 Task: Find connections with filter location Esslingen with filter topic #Marketswith filter profile language Potuguese with filter current company Piaggio Vehicles Pvt. Ltd. with filter school Bidhan Chandra Krishi Viswavidyalaya with filter industry Movies, Videos and Sound with filter service category Computer Networking with filter keywords title Carpenter
Action: Mouse moved to (510, 69)
Screenshot: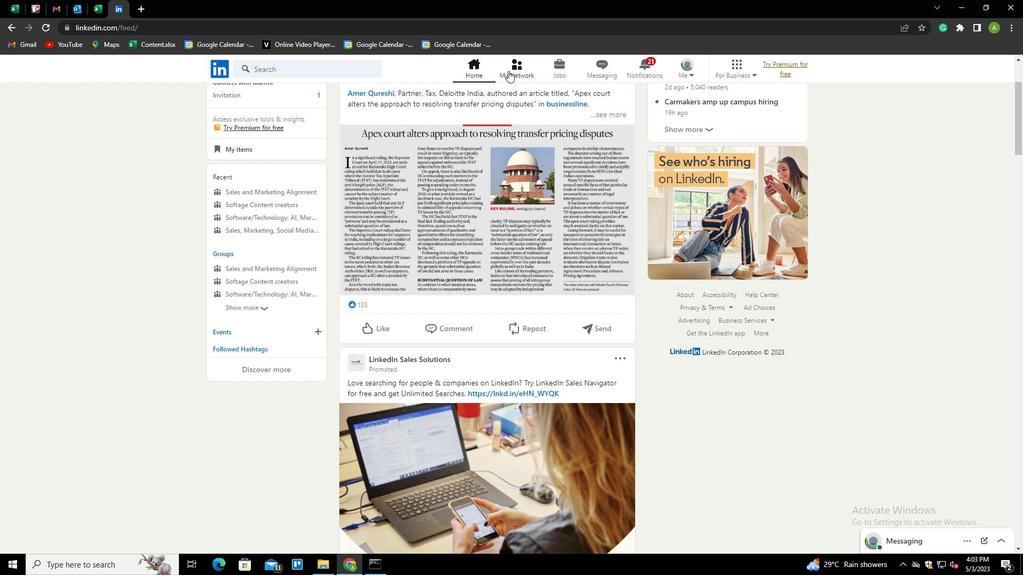 
Action: Mouse pressed left at (510, 69)
Screenshot: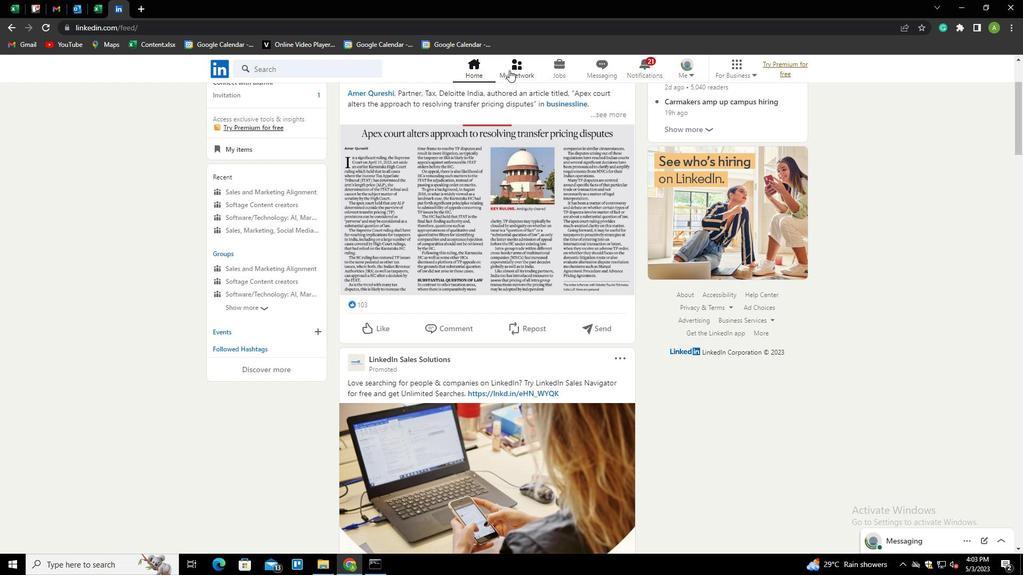 
Action: Mouse moved to (270, 126)
Screenshot: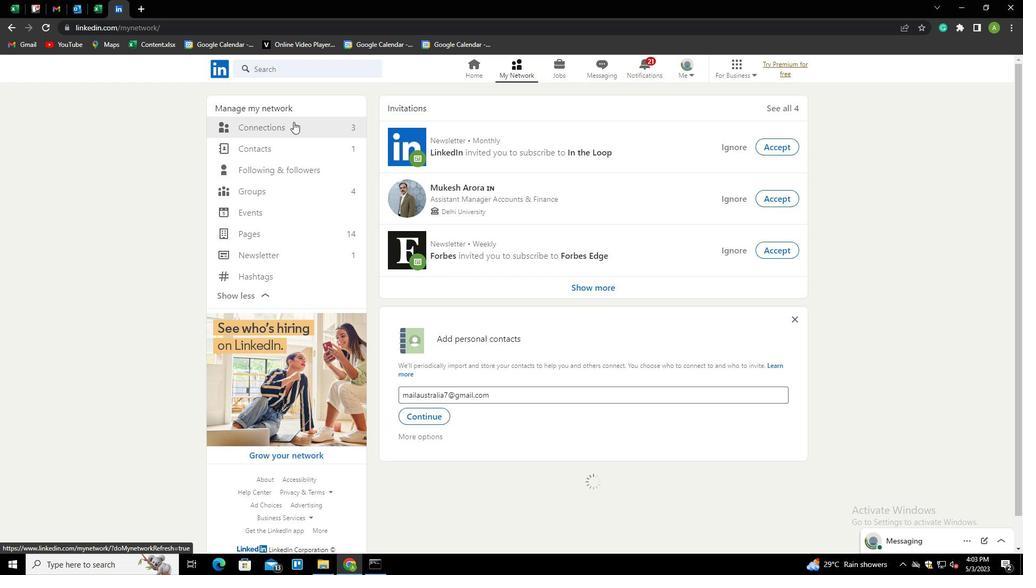 
Action: Mouse pressed left at (270, 126)
Screenshot: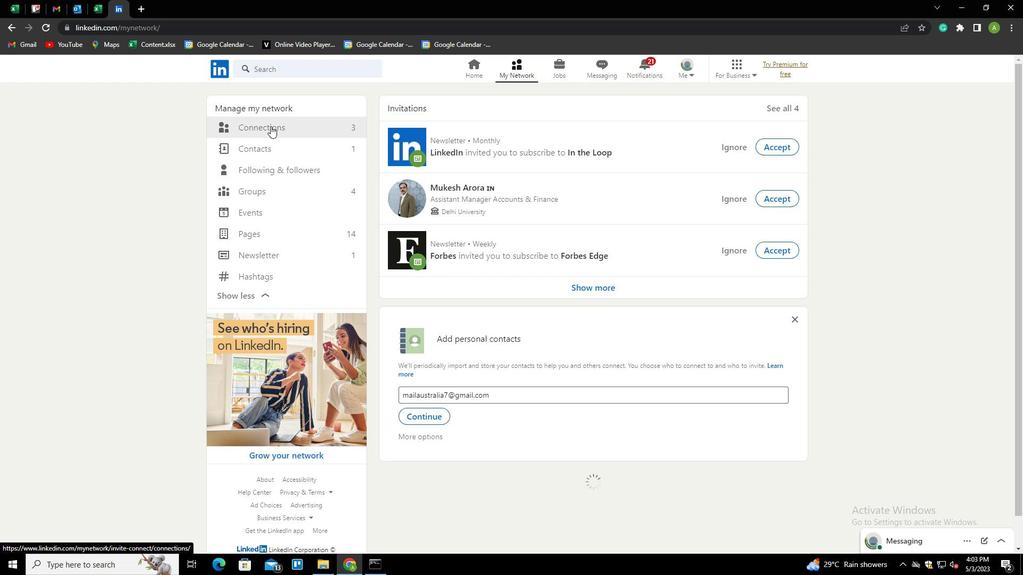
Action: Mouse moved to (579, 128)
Screenshot: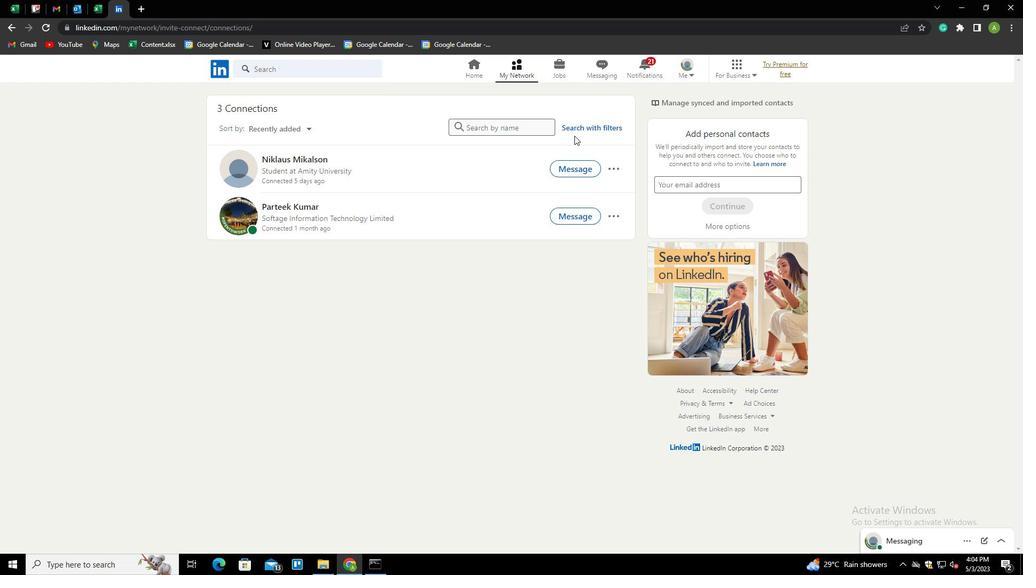 
Action: Mouse pressed left at (579, 128)
Screenshot: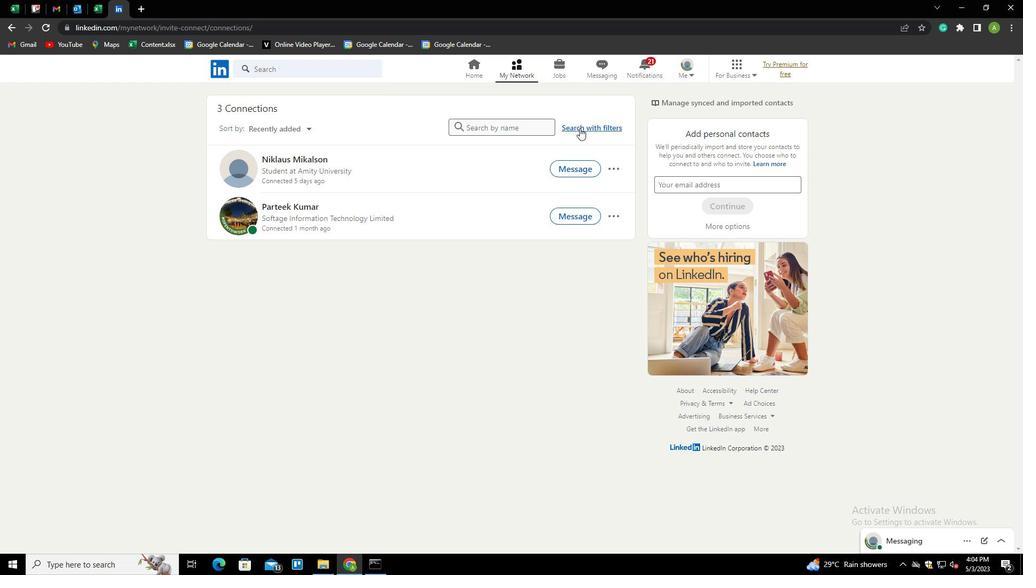 
Action: Mouse moved to (546, 99)
Screenshot: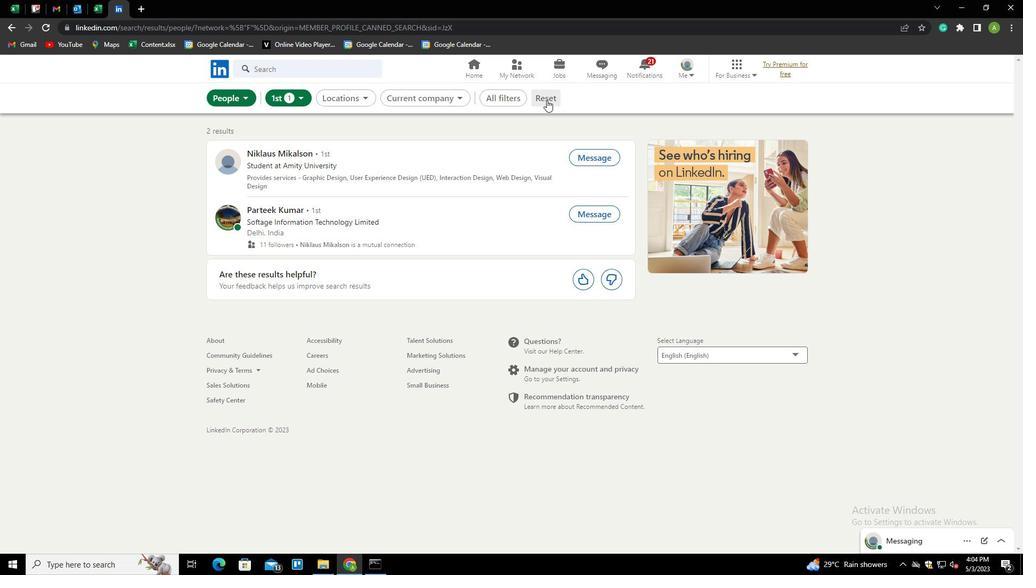 
Action: Mouse pressed left at (546, 99)
Screenshot: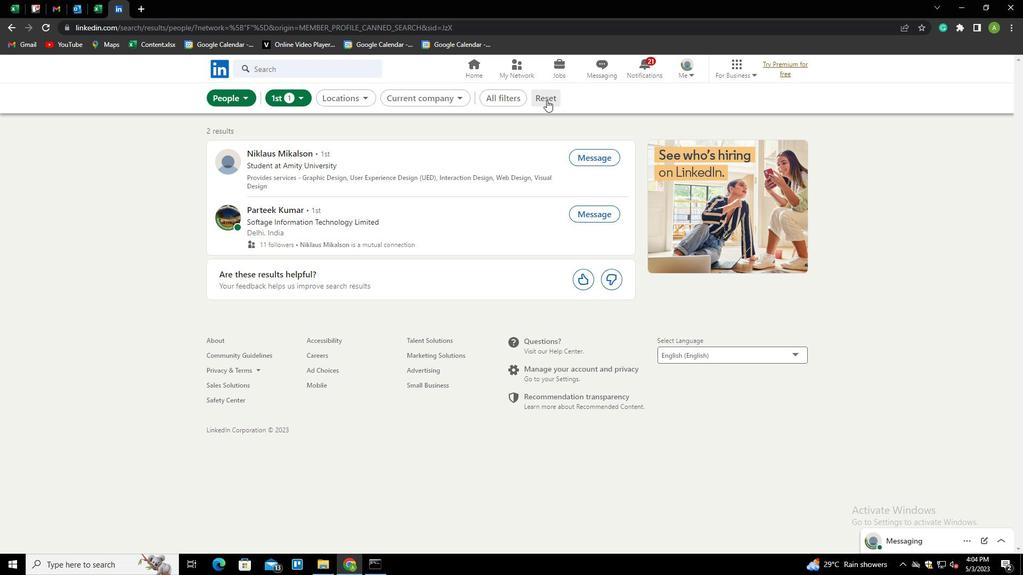 
Action: Mouse moved to (523, 99)
Screenshot: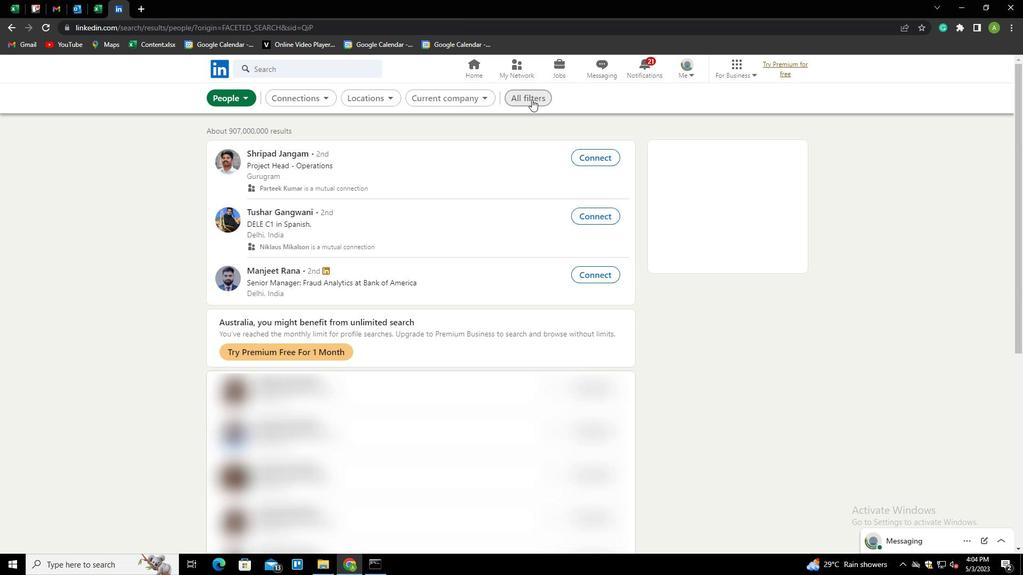 
Action: Mouse pressed left at (523, 99)
Screenshot: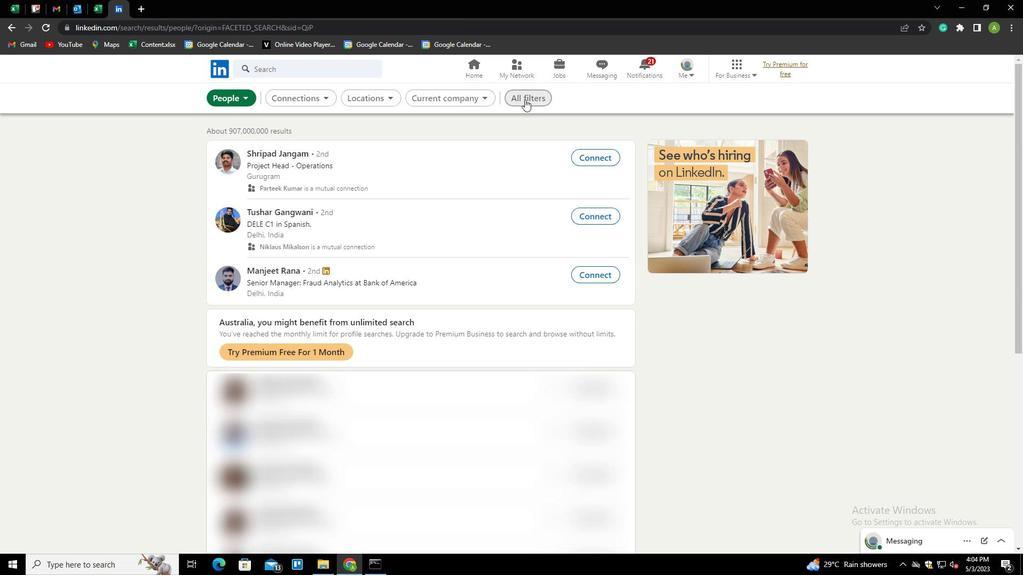 
Action: Mouse moved to (822, 283)
Screenshot: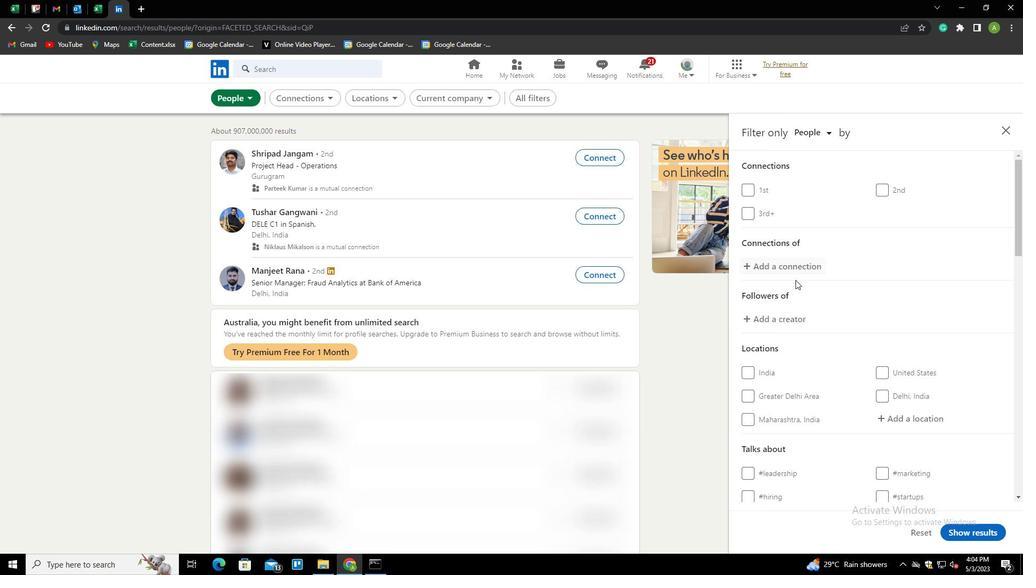
Action: Mouse scrolled (822, 282) with delta (0, 0)
Screenshot: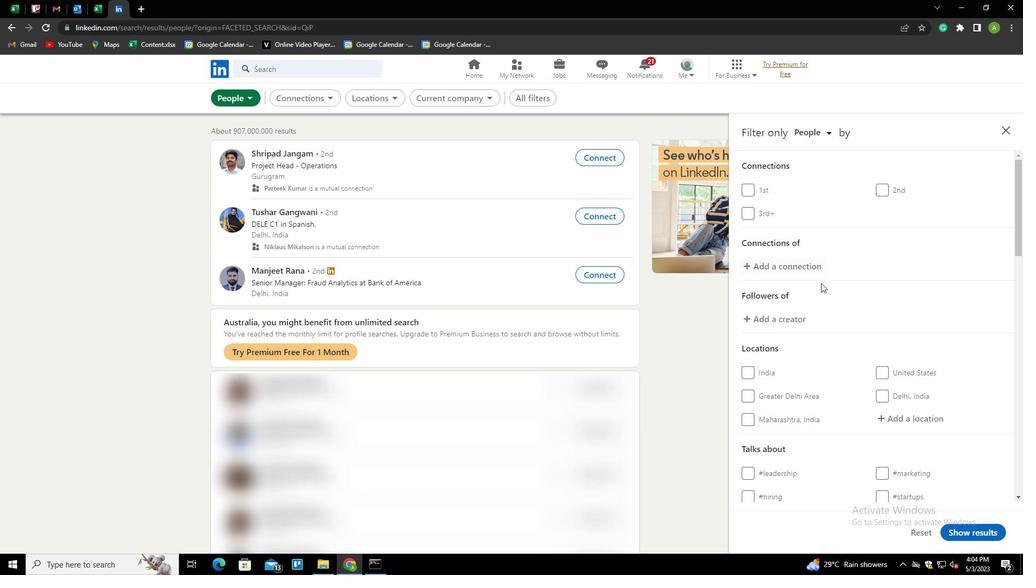 
Action: Mouse scrolled (822, 282) with delta (0, 0)
Screenshot: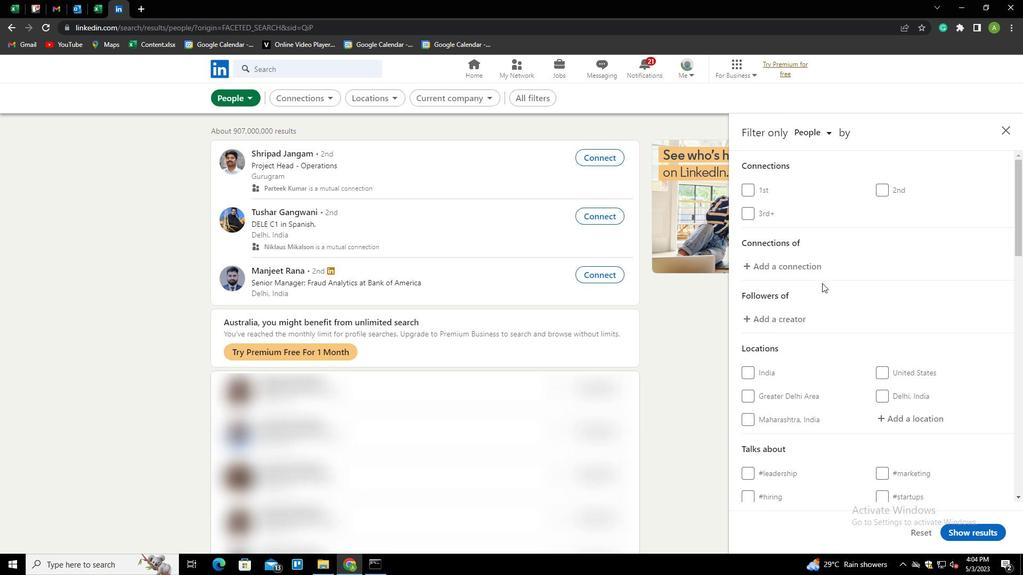 
Action: Mouse scrolled (822, 282) with delta (0, 0)
Screenshot: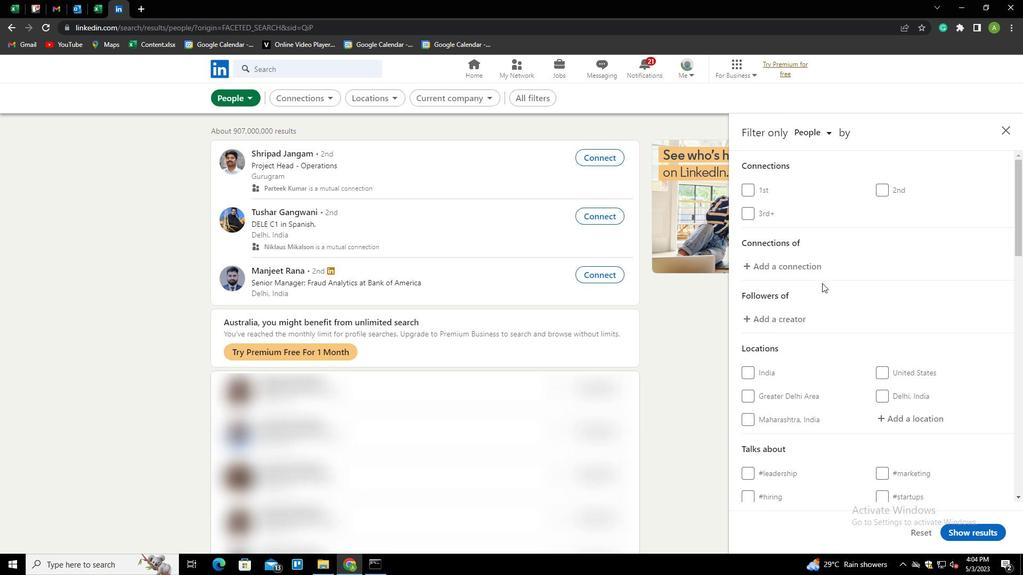 
Action: Mouse moved to (889, 256)
Screenshot: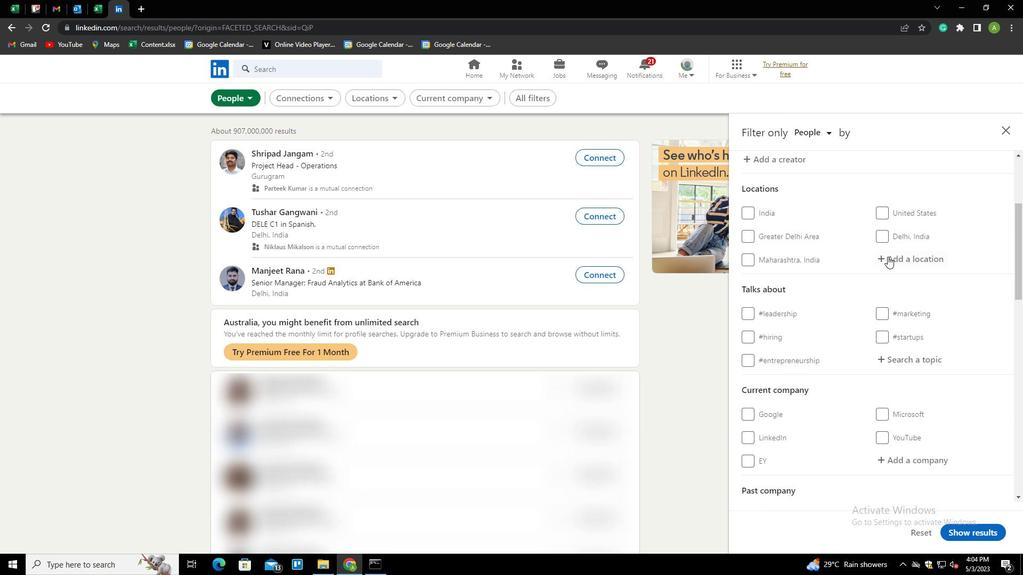 
Action: Mouse pressed left at (889, 256)
Screenshot: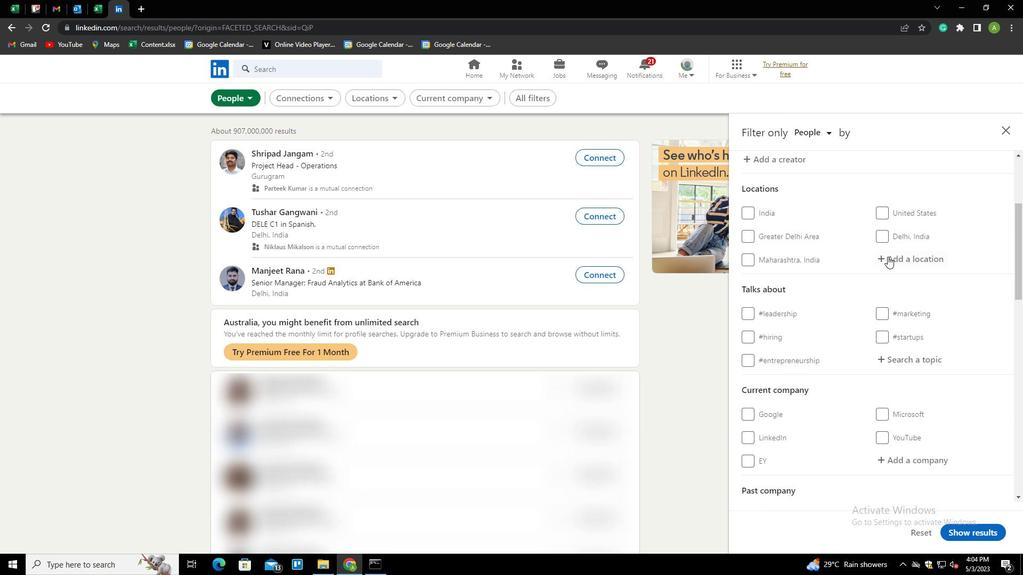 
Action: Key pressed <Key.shift>E
Screenshot: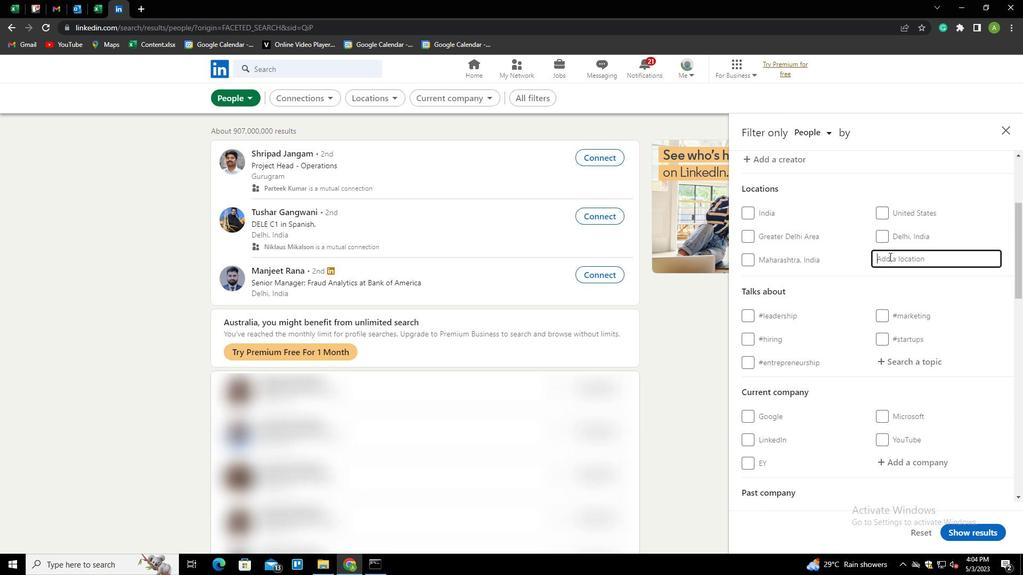 
Action: Mouse moved to (811, 212)
Screenshot: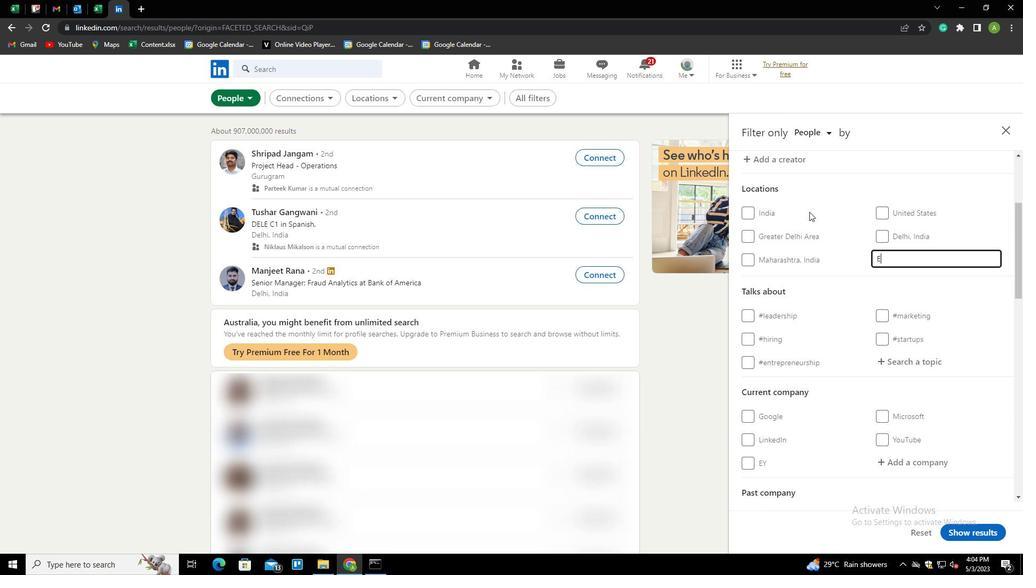 
Action: Key pressed SSLINGEN<Key.down><Key.enter>
Screenshot: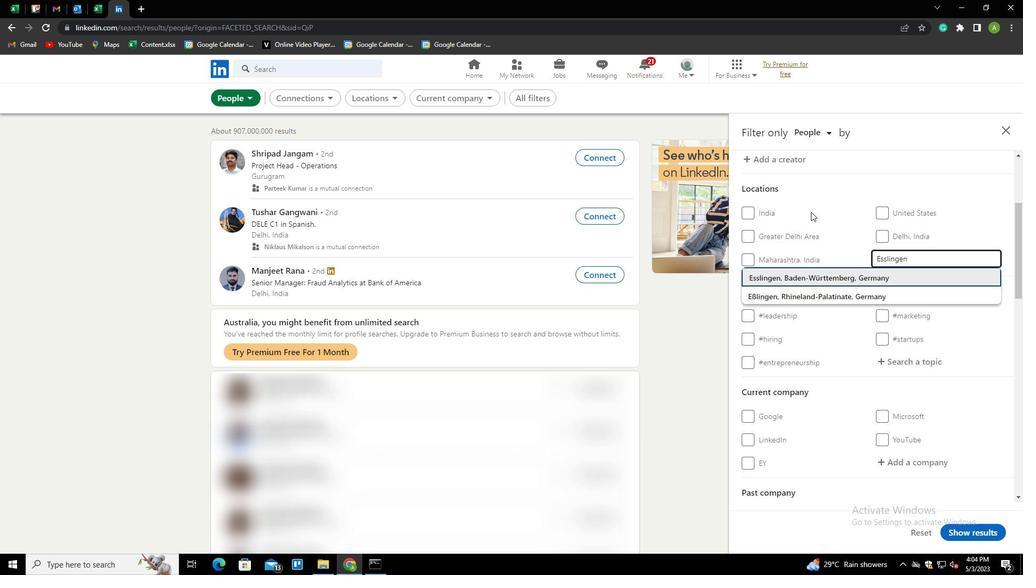 
Action: Mouse moved to (813, 214)
Screenshot: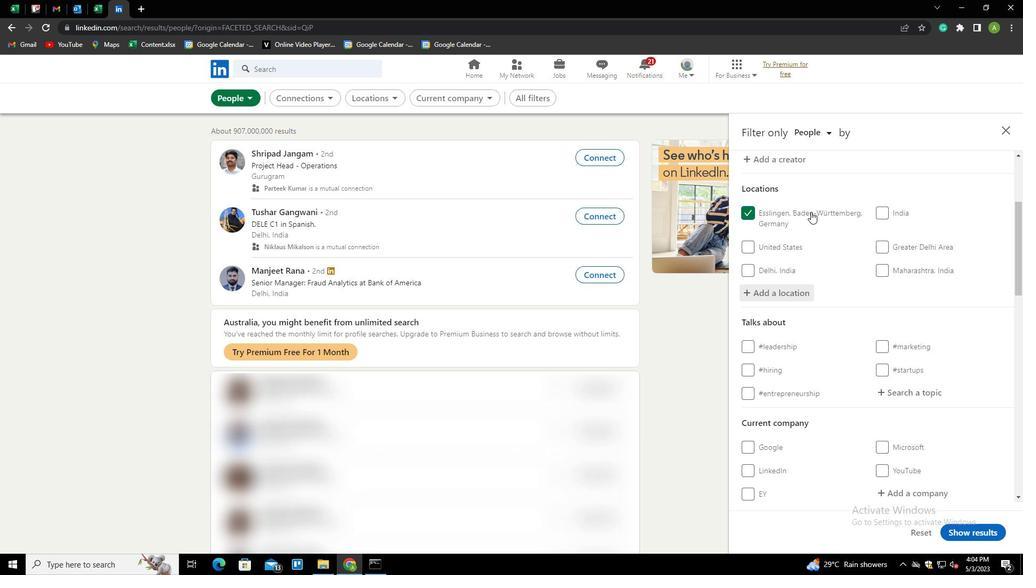 
Action: Mouse scrolled (813, 213) with delta (0, 0)
Screenshot: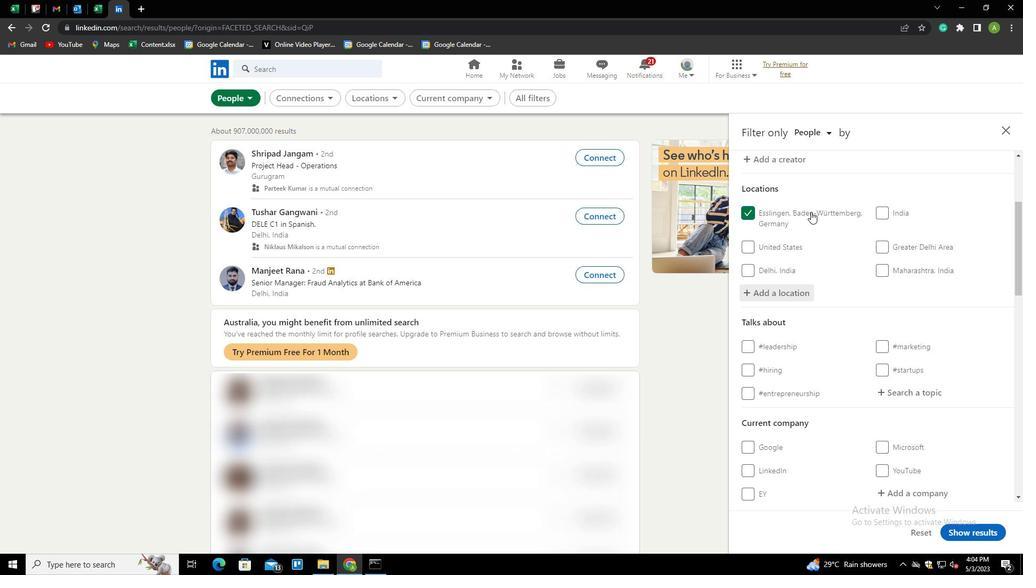 
Action: Mouse scrolled (813, 213) with delta (0, 0)
Screenshot: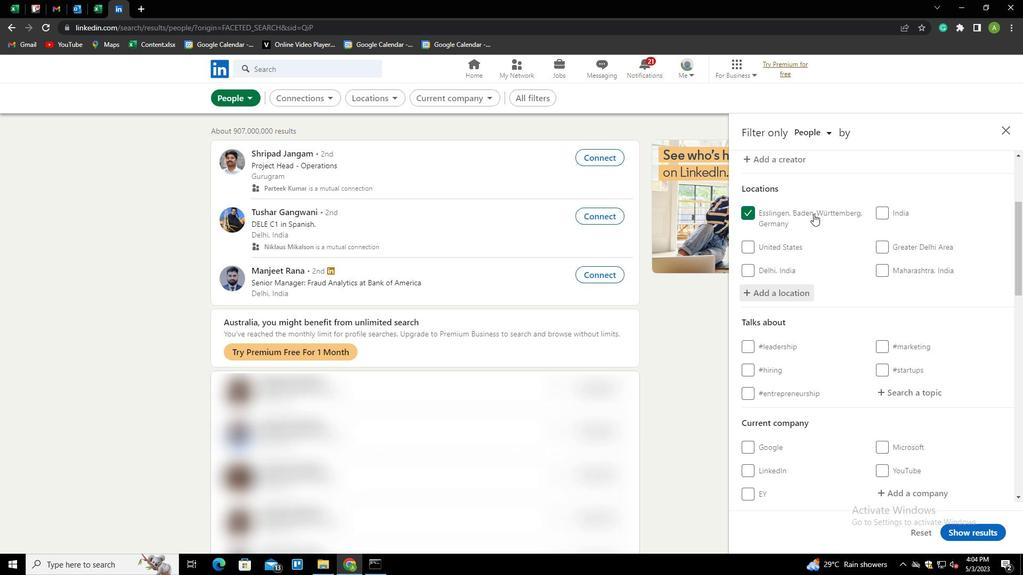 
Action: Mouse moved to (880, 287)
Screenshot: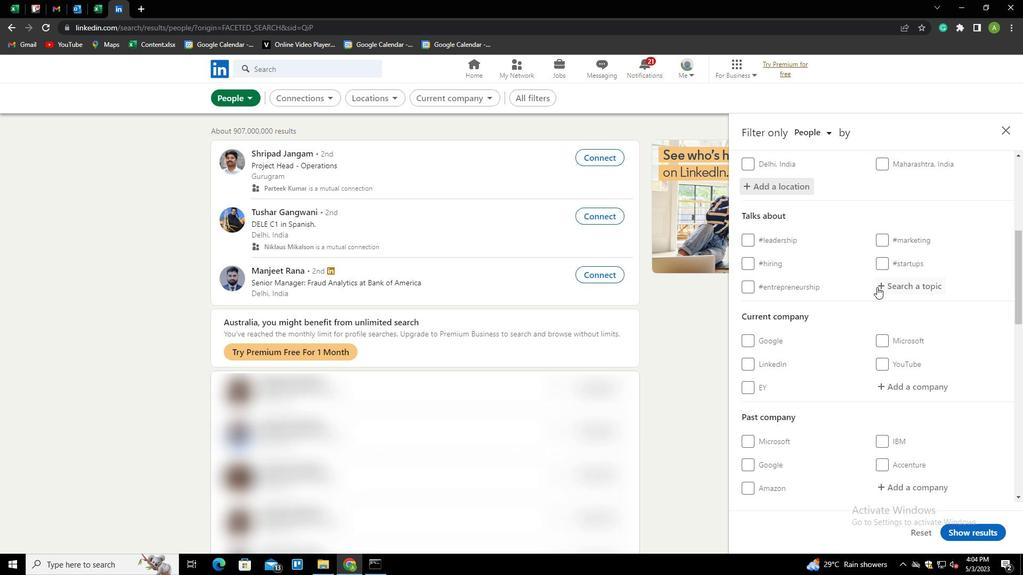 
Action: Mouse pressed left at (880, 287)
Screenshot: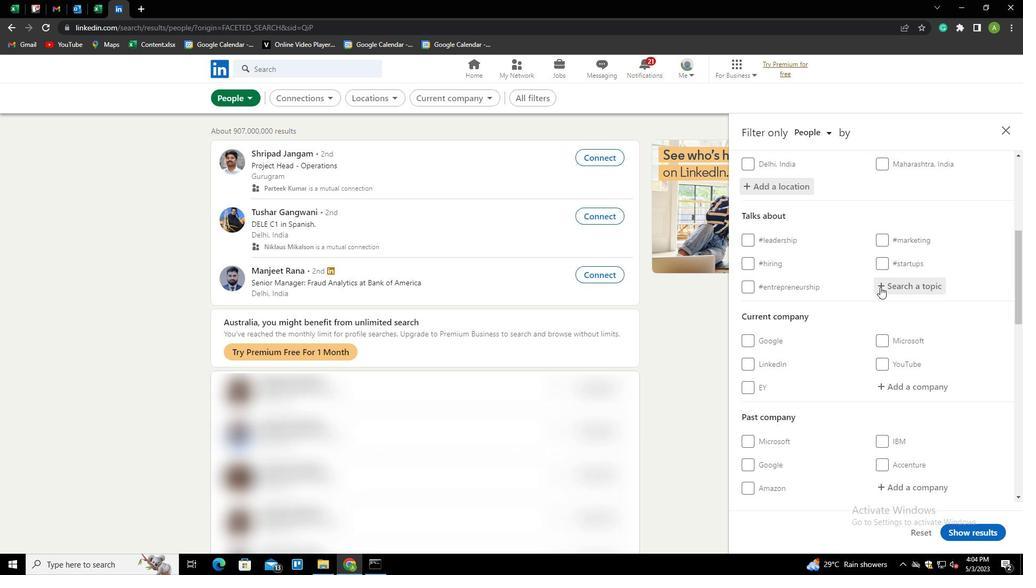 
Action: Key pressed MARKETS<Key.down><Key.enter>
Screenshot: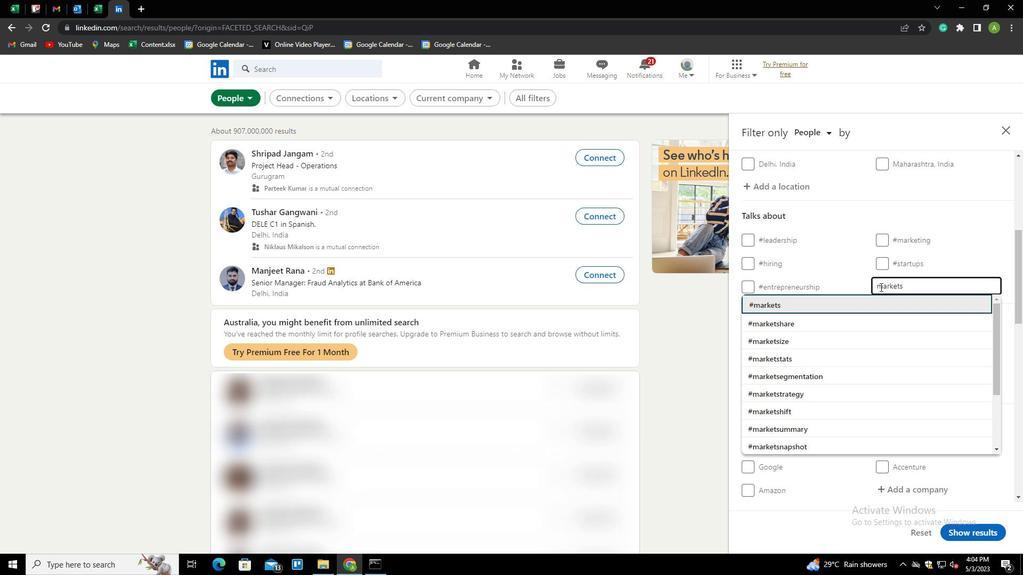 
Action: Mouse scrolled (880, 286) with delta (0, 0)
Screenshot: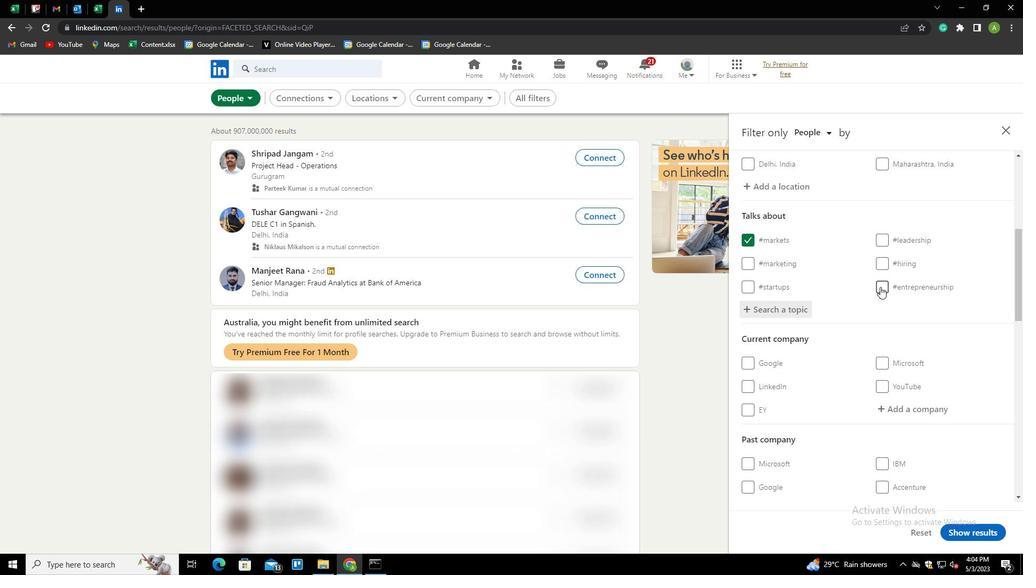 
Action: Mouse scrolled (880, 286) with delta (0, 0)
Screenshot: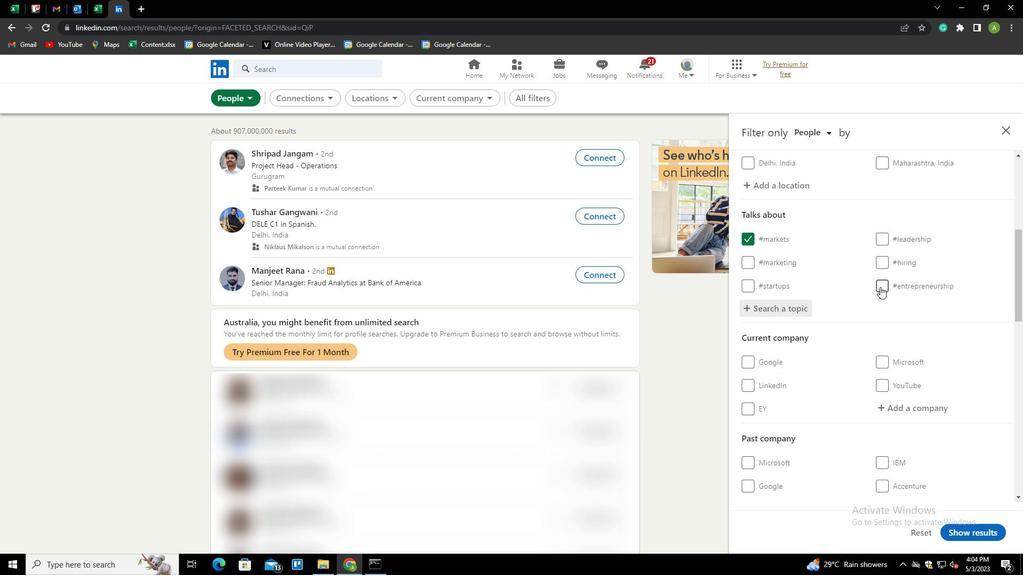 
Action: Mouse scrolled (880, 286) with delta (0, 0)
Screenshot: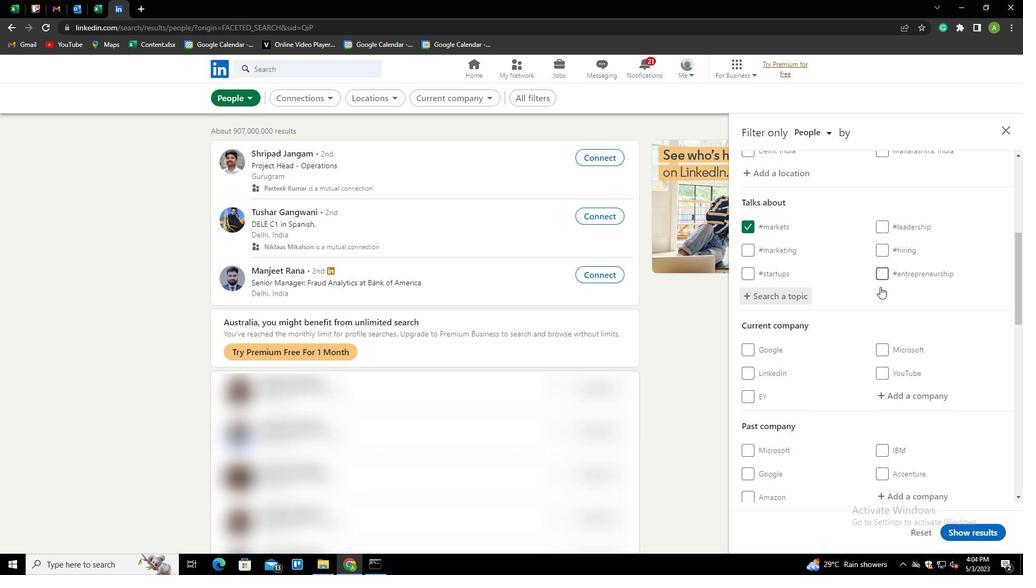 
Action: Mouse scrolled (880, 286) with delta (0, 0)
Screenshot: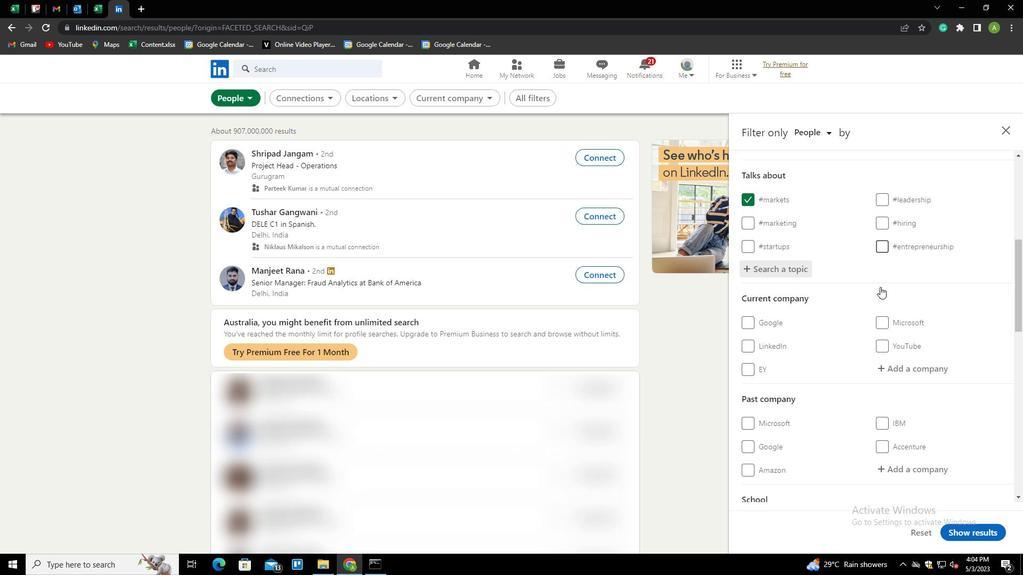 
Action: Mouse scrolled (880, 286) with delta (0, 0)
Screenshot: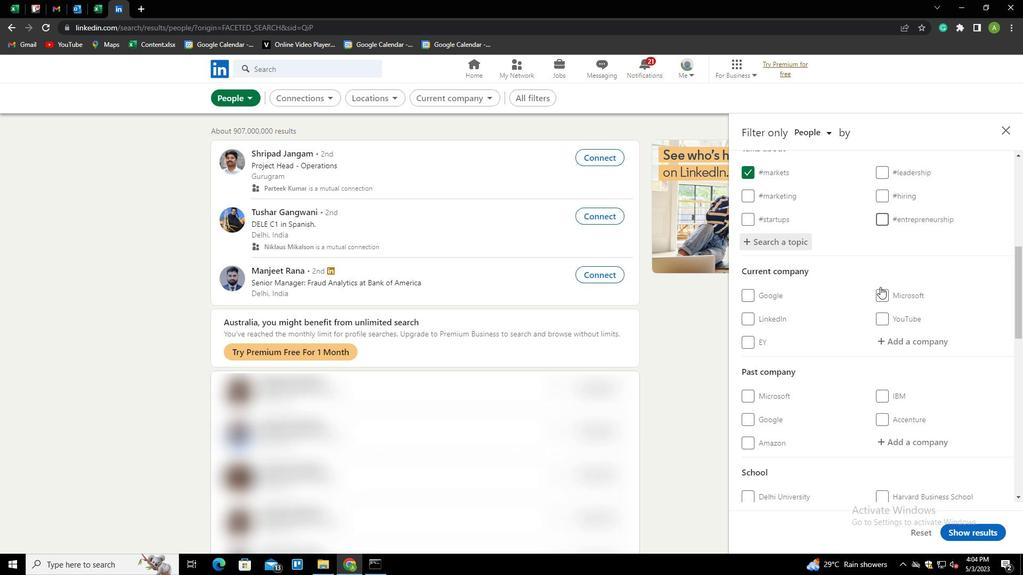 
Action: Mouse scrolled (880, 286) with delta (0, 0)
Screenshot: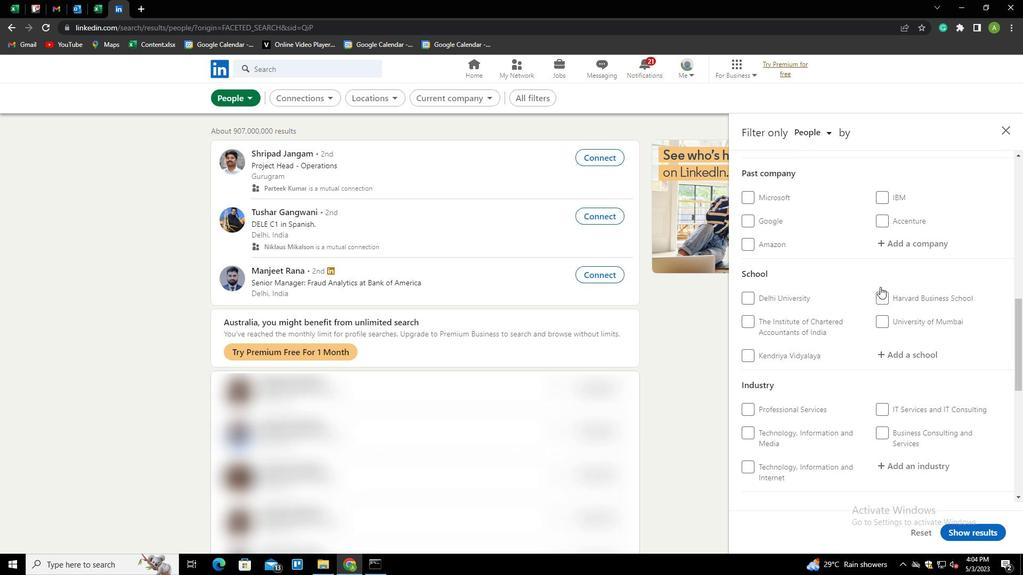 
Action: Mouse scrolled (880, 286) with delta (0, 0)
Screenshot: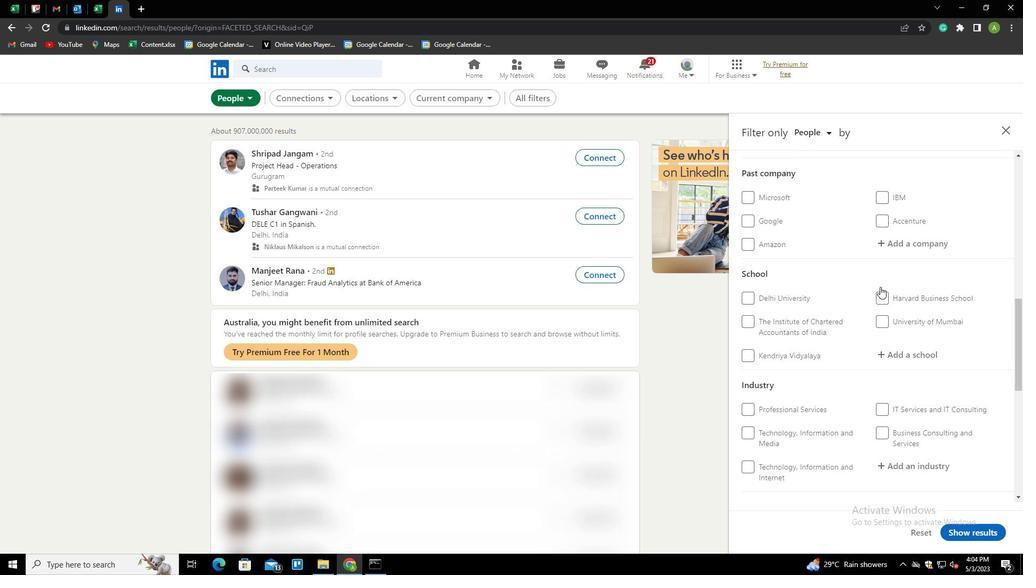 
Action: Mouse scrolled (880, 286) with delta (0, 0)
Screenshot: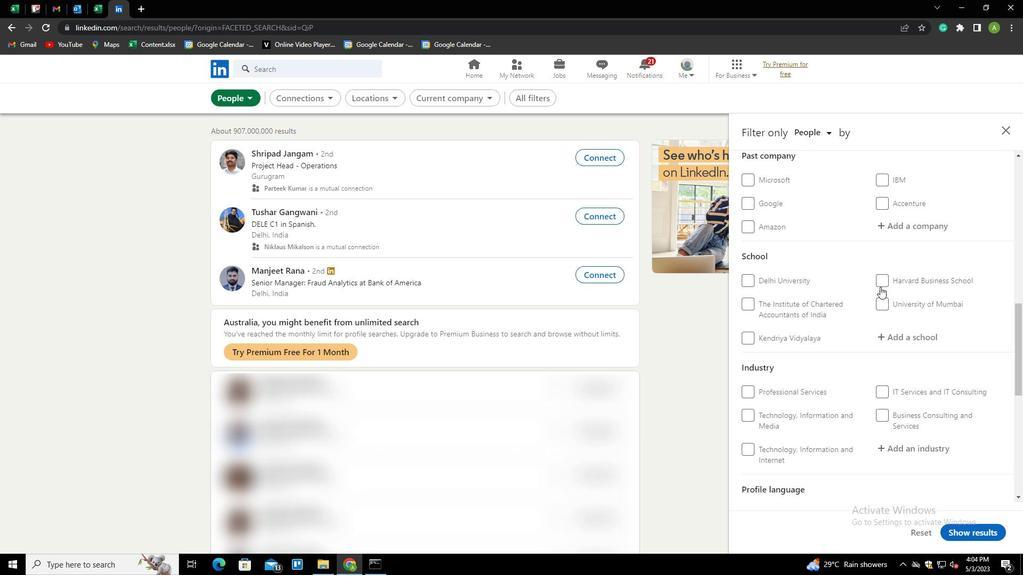 
Action: Mouse scrolled (880, 286) with delta (0, 0)
Screenshot: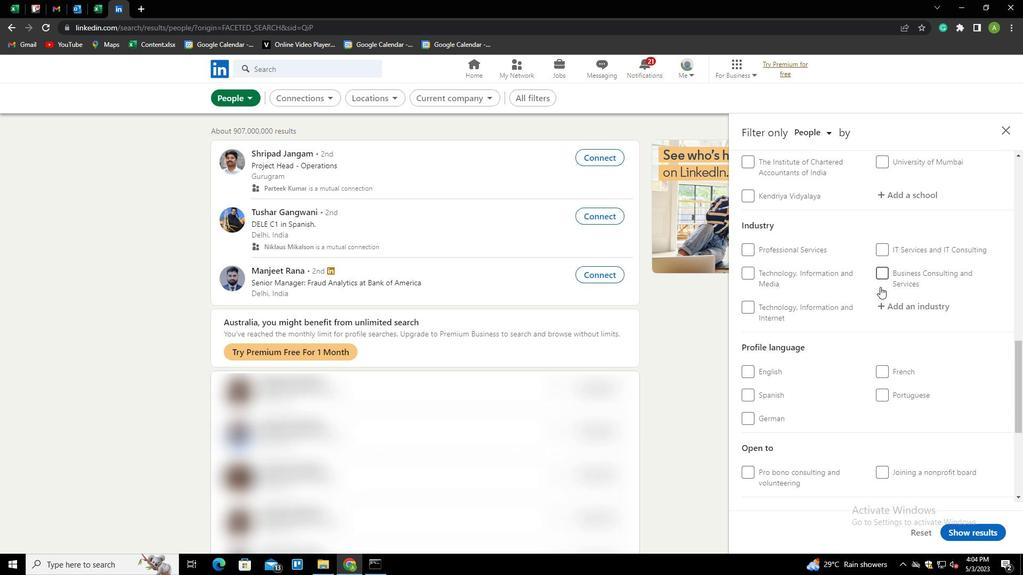 
Action: Mouse moved to (883, 342)
Screenshot: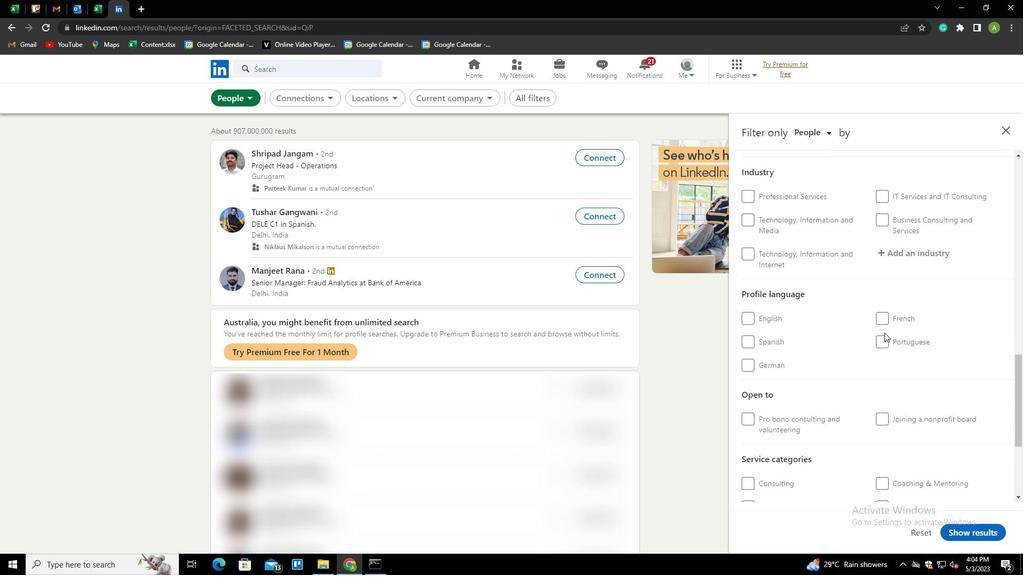 
Action: Mouse pressed left at (883, 342)
Screenshot: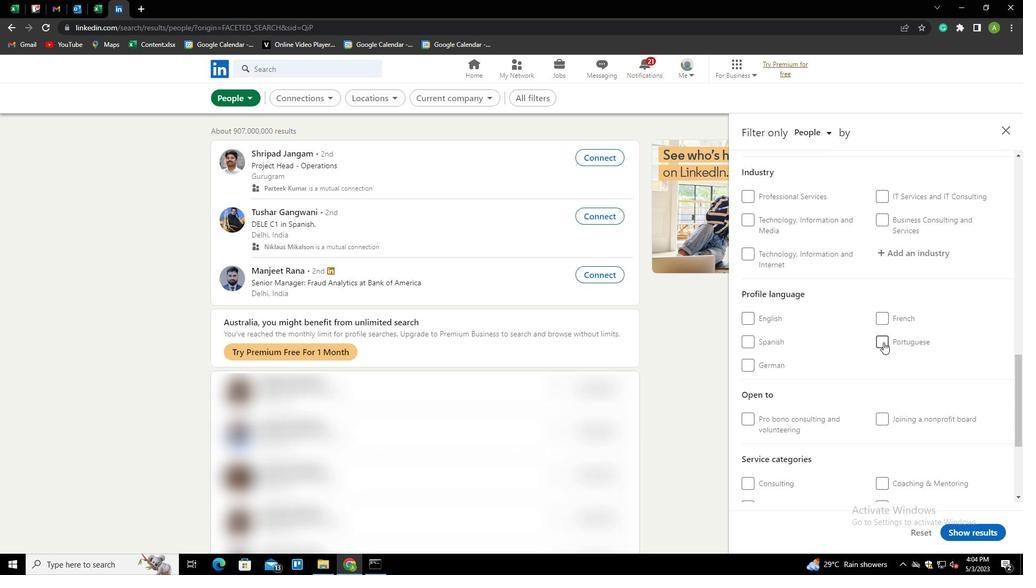 
Action: Mouse moved to (921, 322)
Screenshot: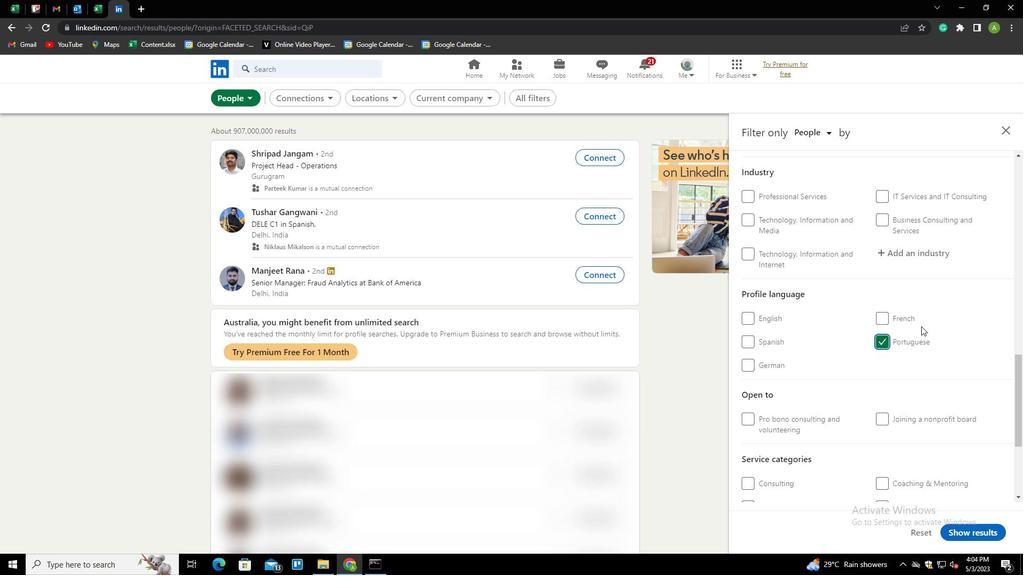 
Action: Mouse scrolled (921, 322) with delta (0, 0)
Screenshot: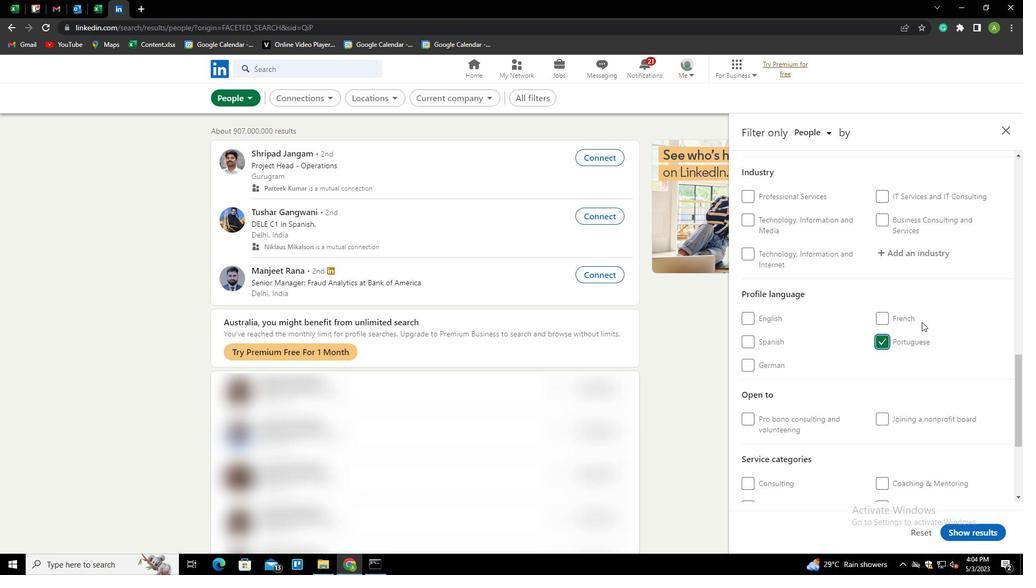
Action: Mouse scrolled (921, 322) with delta (0, 0)
Screenshot: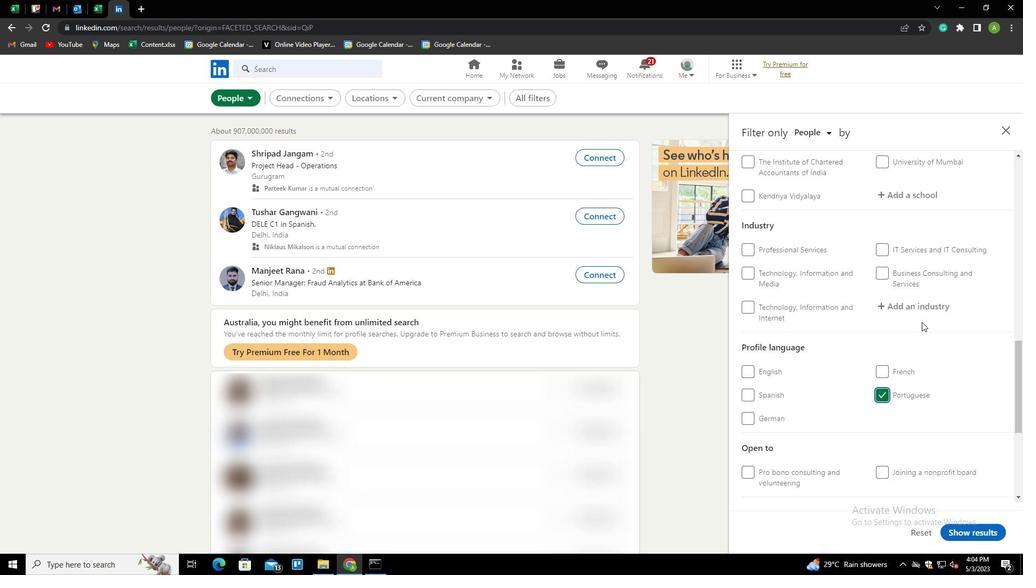
Action: Mouse scrolled (921, 322) with delta (0, 0)
Screenshot: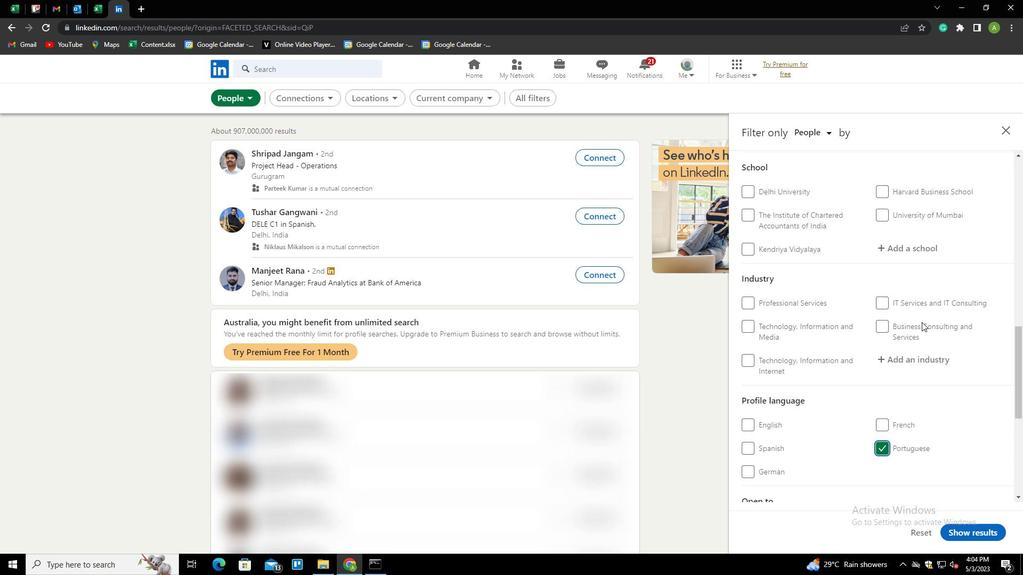 
Action: Mouse moved to (916, 324)
Screenshot: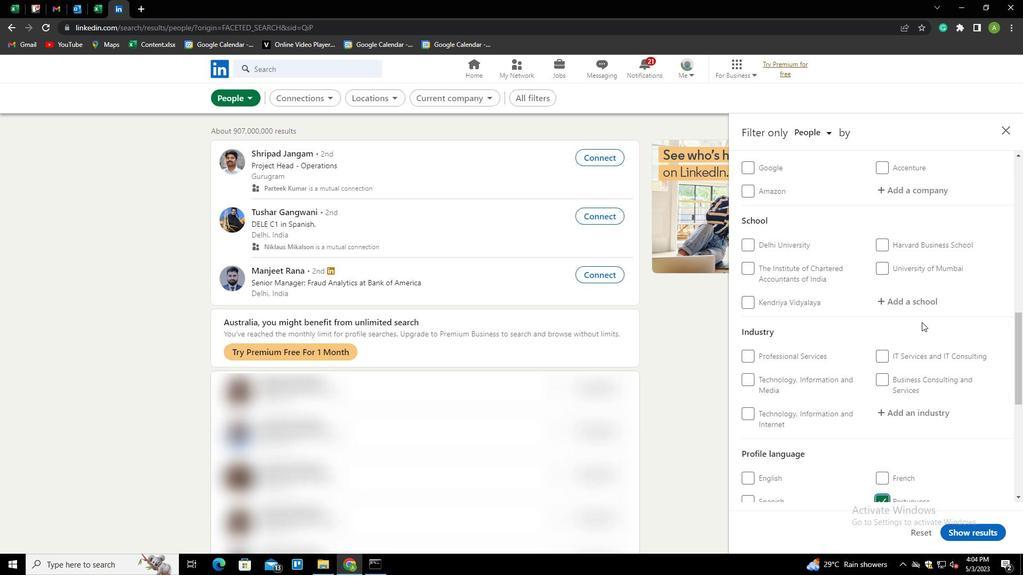 
Action: Mouse scrolled (916, 324) with delta (0, 0)
Screenshot: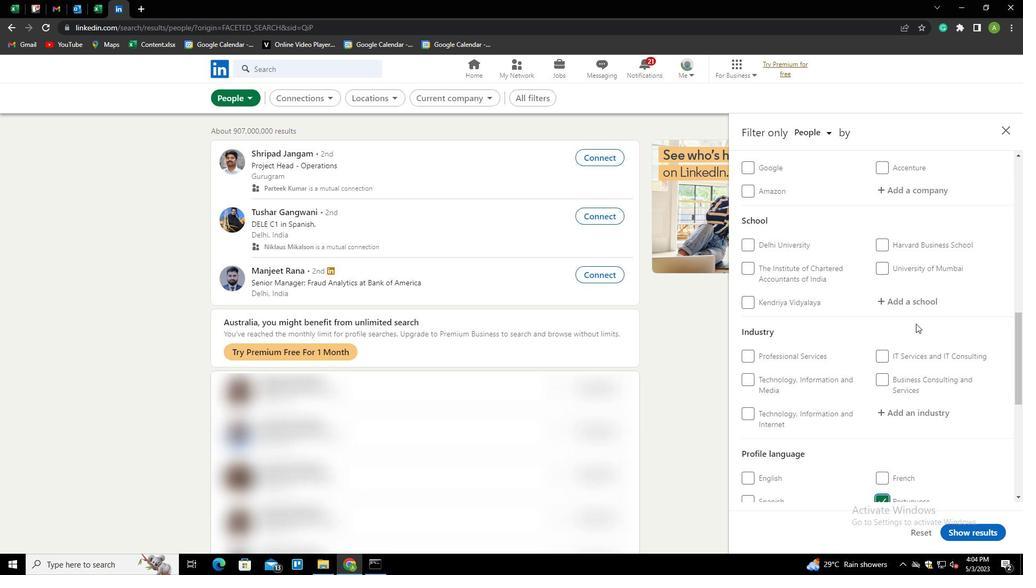 
Action: Mouse scrolled (916, 324) with delta (0, 0)
Screenshot: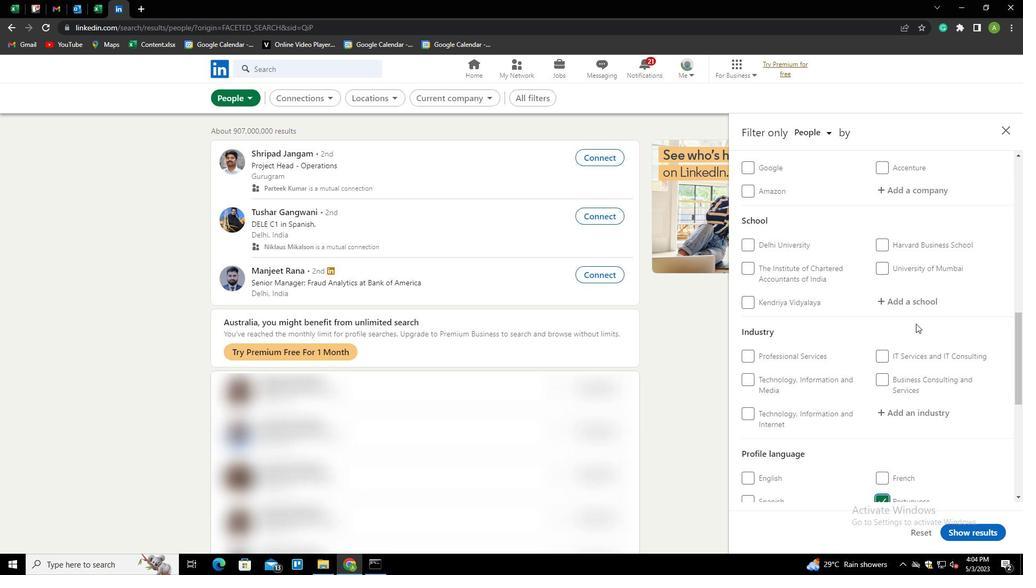 
Action: Mouse scrolled (916, 324) with delta (0, 0)
Screenshot: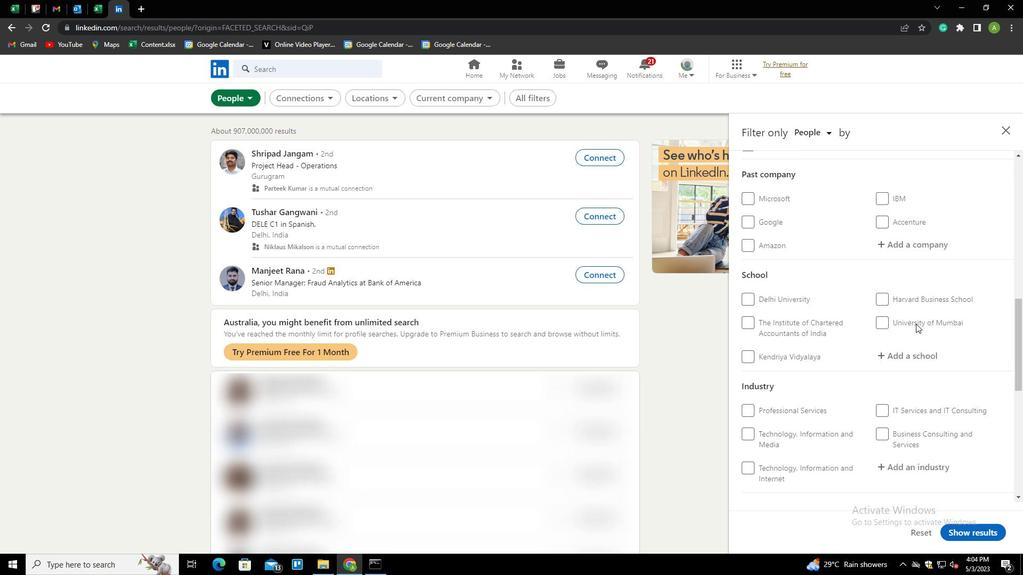 
Action: Mouse moved to (909, 244)
Screenshot: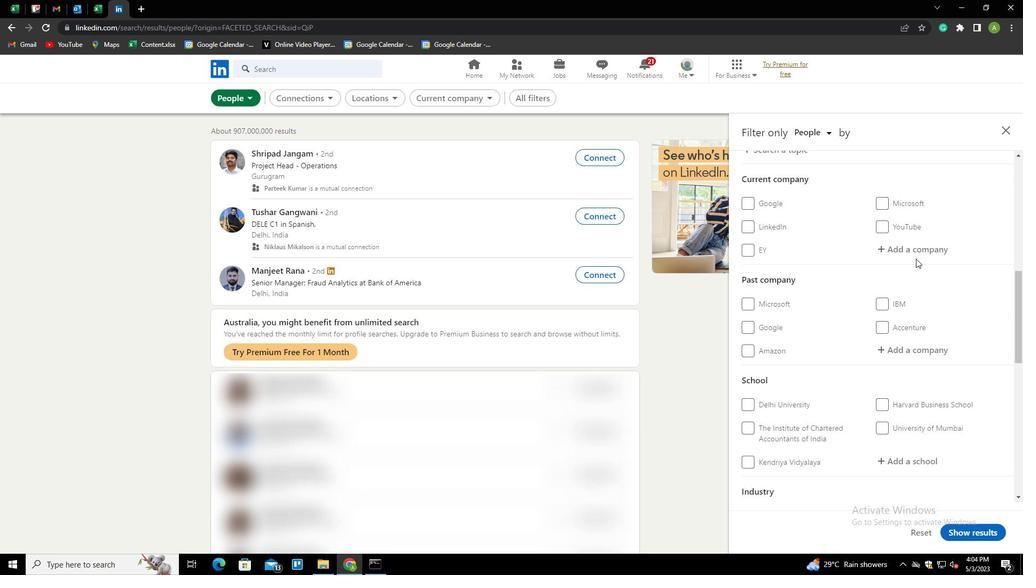 
Action: Mouse pressed left at (909, 244)
Screenshot: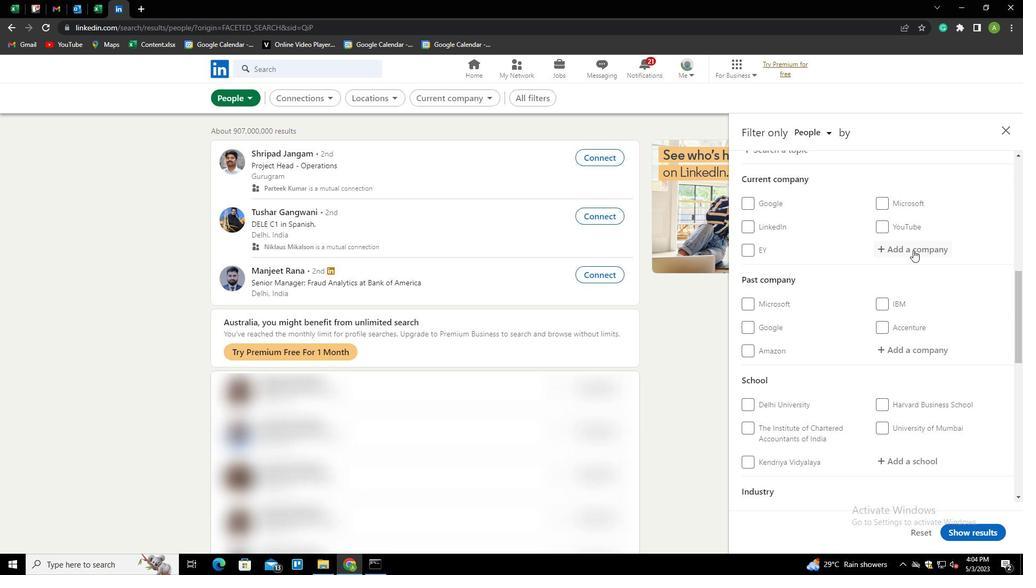 
Action: Mouse moved to (911, 248)
Screenshot: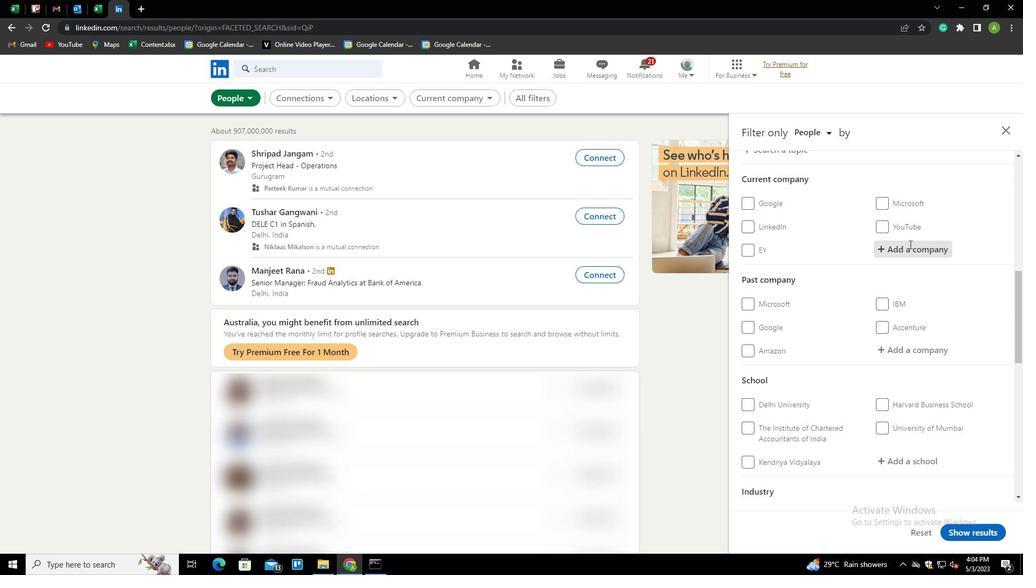 
Action: Mouse pressed left at (911, 248)
Screenshot: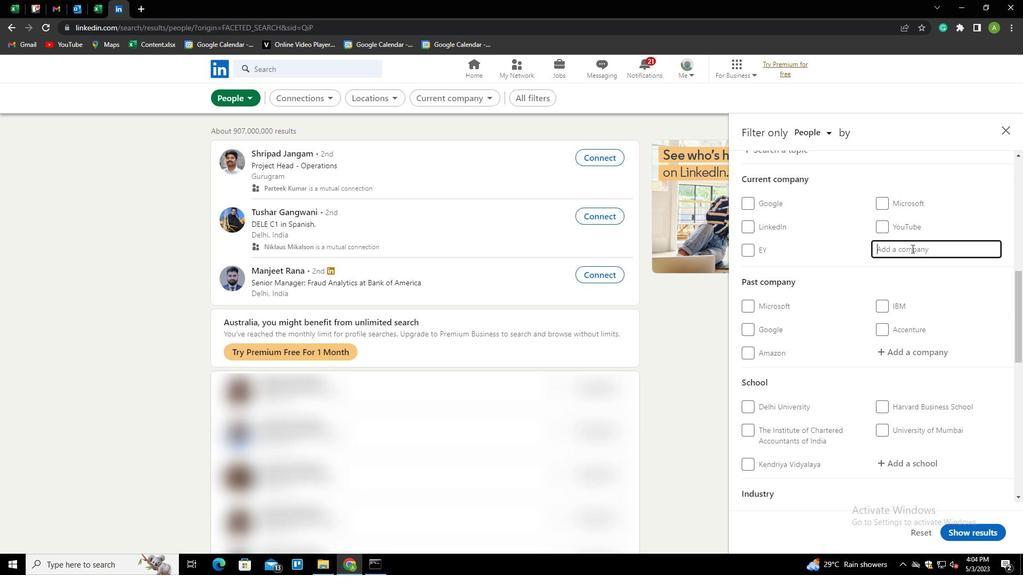
Action: Key pressed <Key.shift>PIAGGOP<Key.backspace><Key.backspace>IO<Key.space><Key.shift><Key.shift><Key.shift><Key.shift><Key.shift>B<Key.backspace><Key.shift><Key.shift><Key.shift><Key.shift><Key.shift><Key.shift><Key.shift><Key.shift><Key.shift><Key.shift><Key.shift><Key.shift><Key.shift><Key.shift><Key.shift><Key.shift><Key.shift><Key.shift><Key.shift><Key.shift><Key.shift><Key.shift><Key.shift><Key.shift><Key.shift><Key.shift><Key.shift><Key.shift><Key.shift><Key.shift><Key.shift>VEHICLES<Key.space><Key.shift>PV<Key.down><Key.enter>
Screenshot: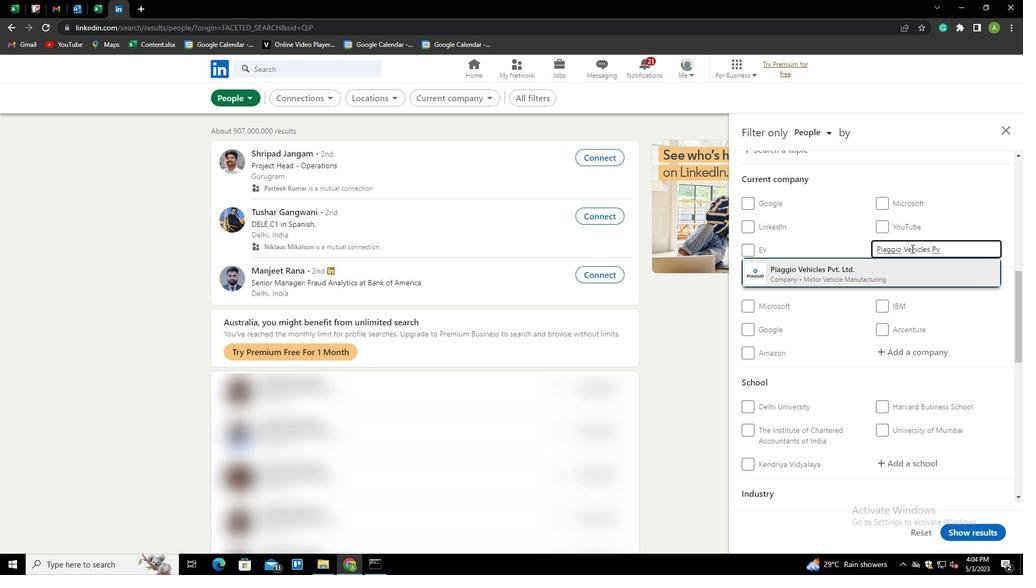 
Action: Mouse scrolled (911, 248) with delta (0, 0)
Screenshot: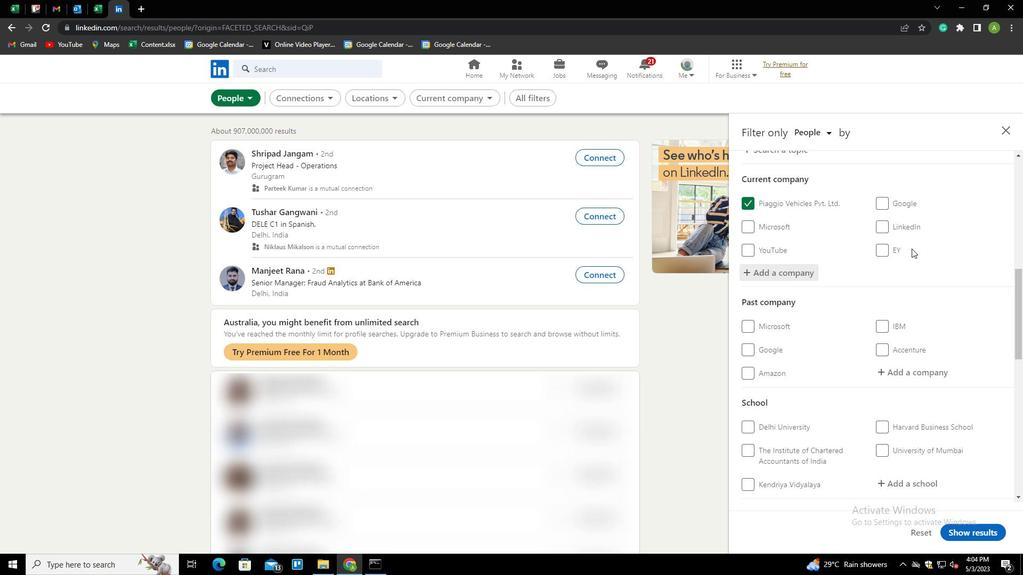 
Action: Mouse scrolled (911, 248) with delta (0, 0)
Screenshot: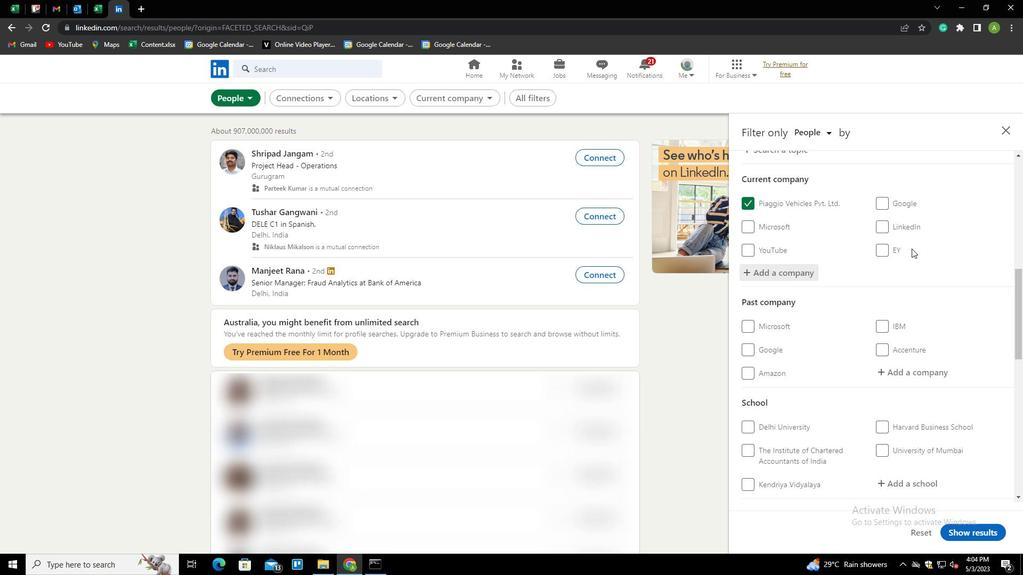 
Action: Mouse scrolled (911, 248) with delta (0, 0)
Screenshot: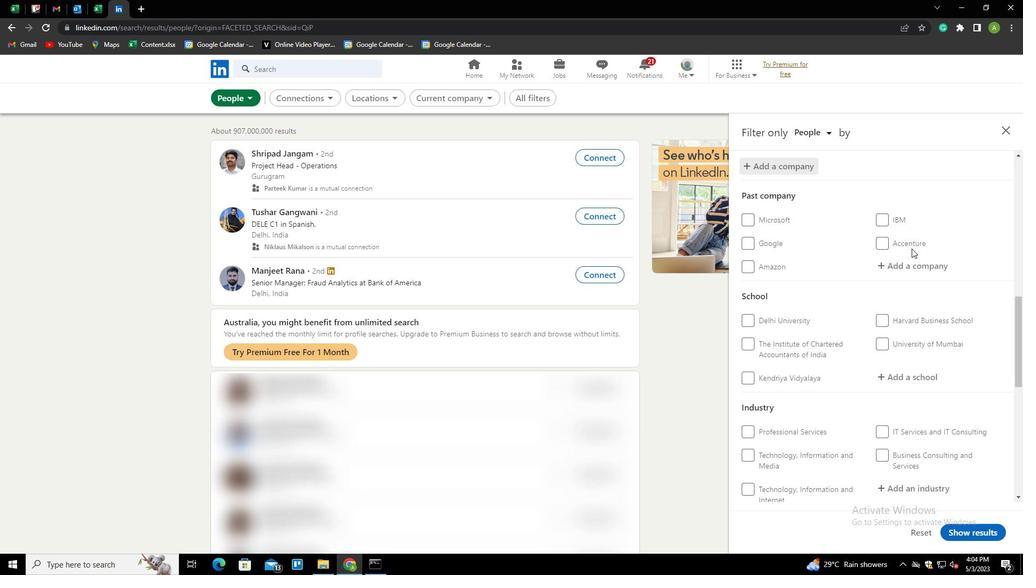 
Action: Mouse moved to (903, 321)
Screenshot: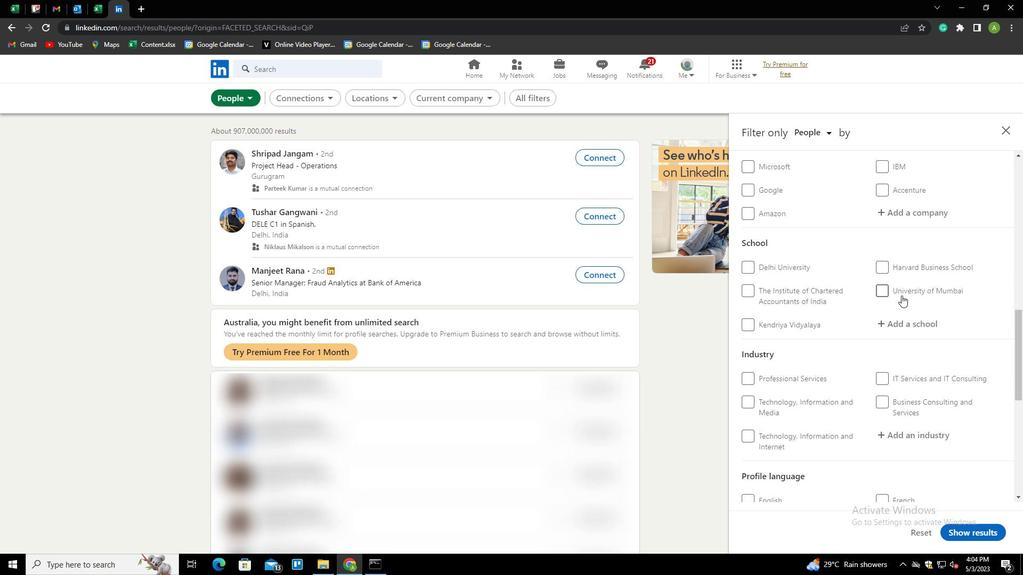 
Action: Mouse pressed left at (903, 321)
Screenshot: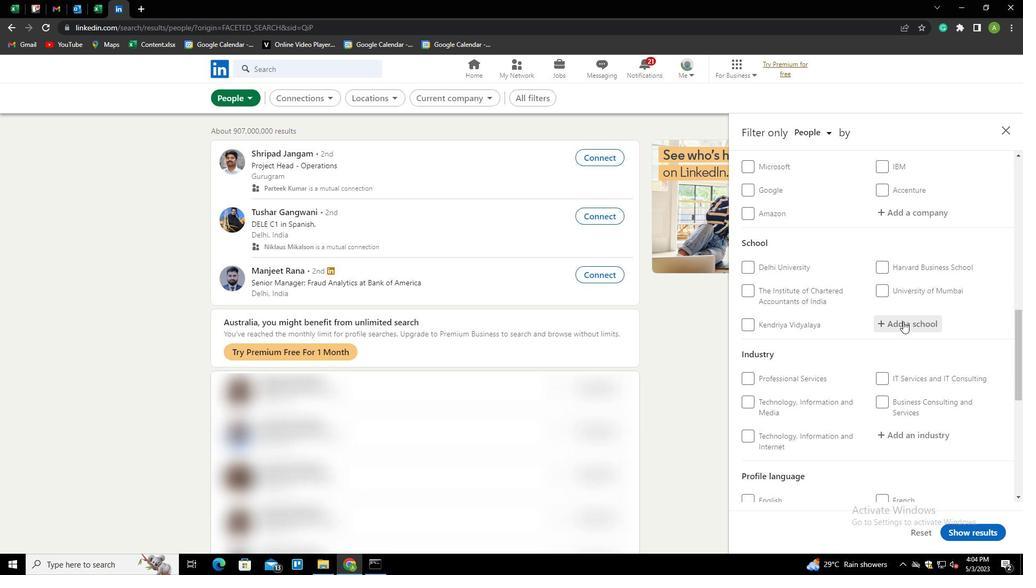 
Action: Mouse moved to (903, 321)
Screenshot: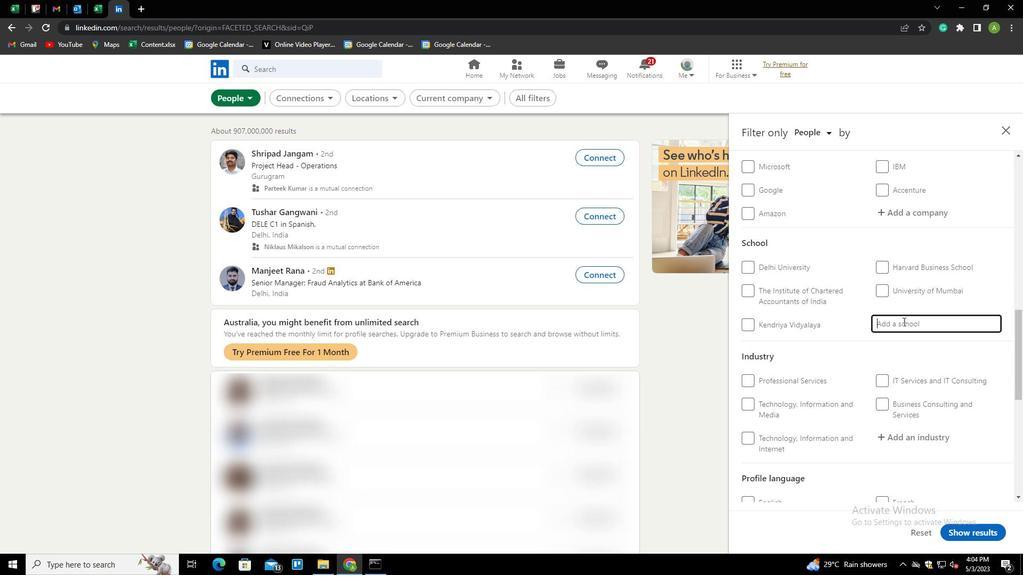 
Action: Mouse pressed left at (903, 321)
Screenshot: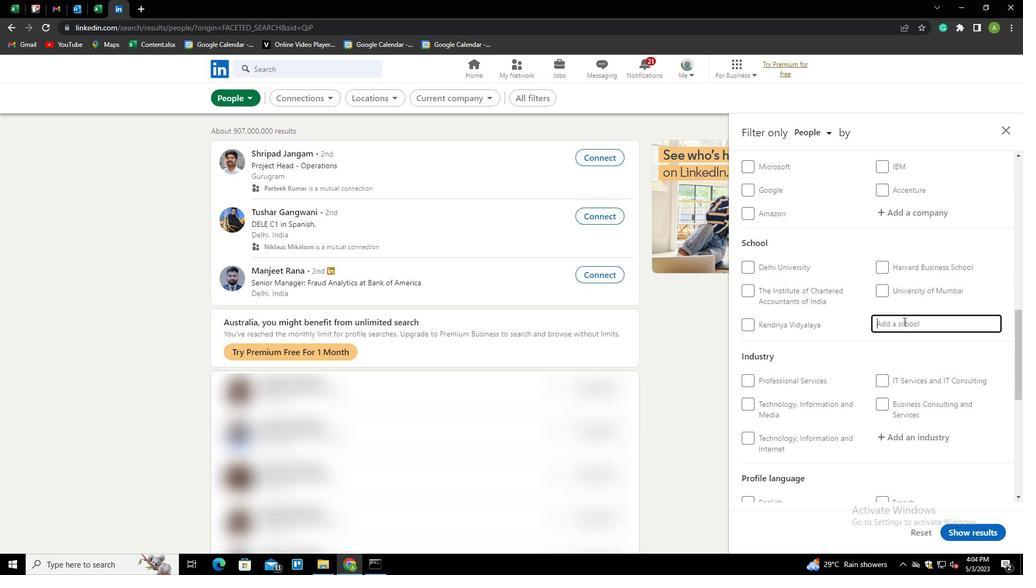 
Action: Key pressed <Key.shift><Key.shift><Key.shift><Key.shift><Key.shift><Key.shift><Key.shift><Key.shift><Key.shift><Key.shift><Key.shift><Key.shift><Key.shift><Key.shift><Key.shift><Key.shift><Key.shift><Key.shift><Key.shift><Key.shift><Key.shift><Key.shift><Key.shift><Key.shift><Key.shift><Key.shift>BIDHAN<Key.space><Key.shift>CHANDRA<Key.space><Key.shift>KRISH<Key.down><Key.enter>
Screenshot: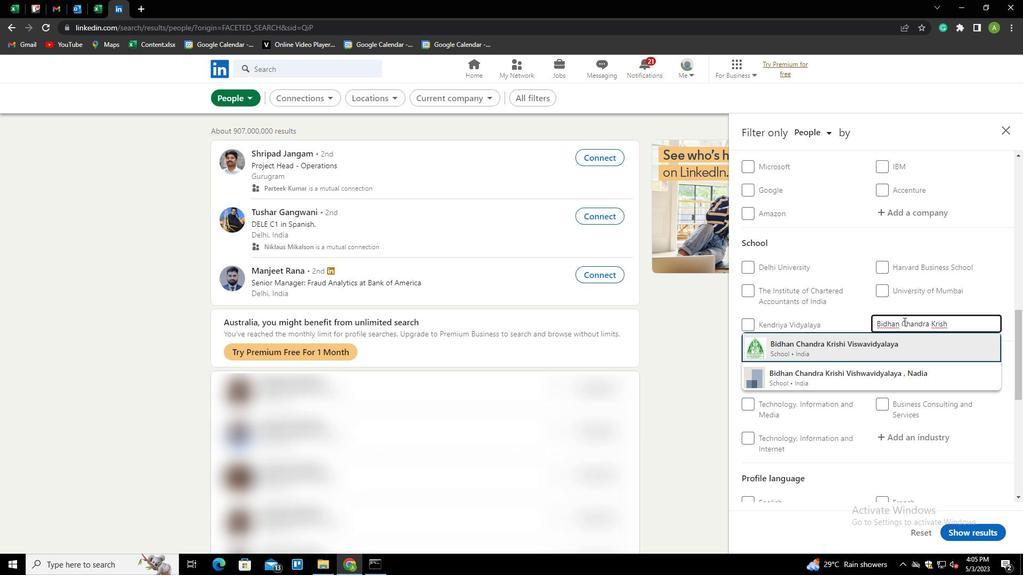 
Action: Mouse scrolled (903, 321) with delta (0, 0)
Screenshot: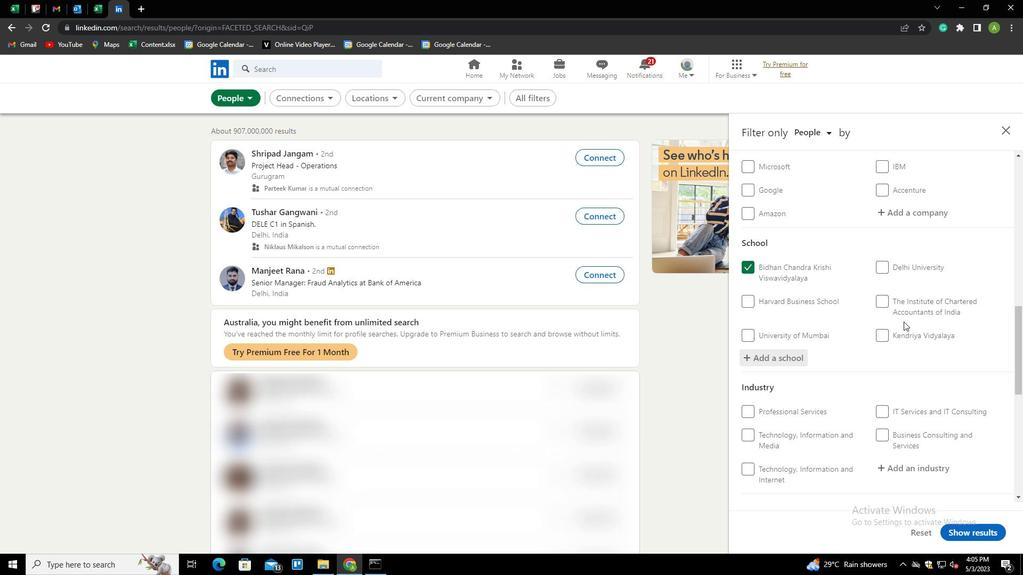 
Action: Mouse scrolled (903, 321) with delta (0, 0)
Screenshot: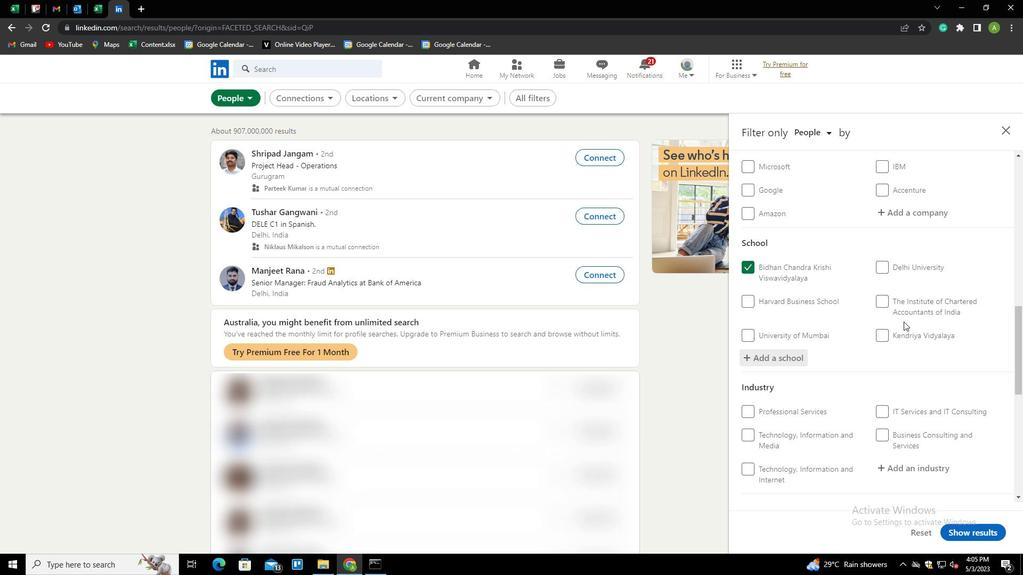 
Action: Mouse scrolled (903, 321) with delta (0, 0)
Screenshot: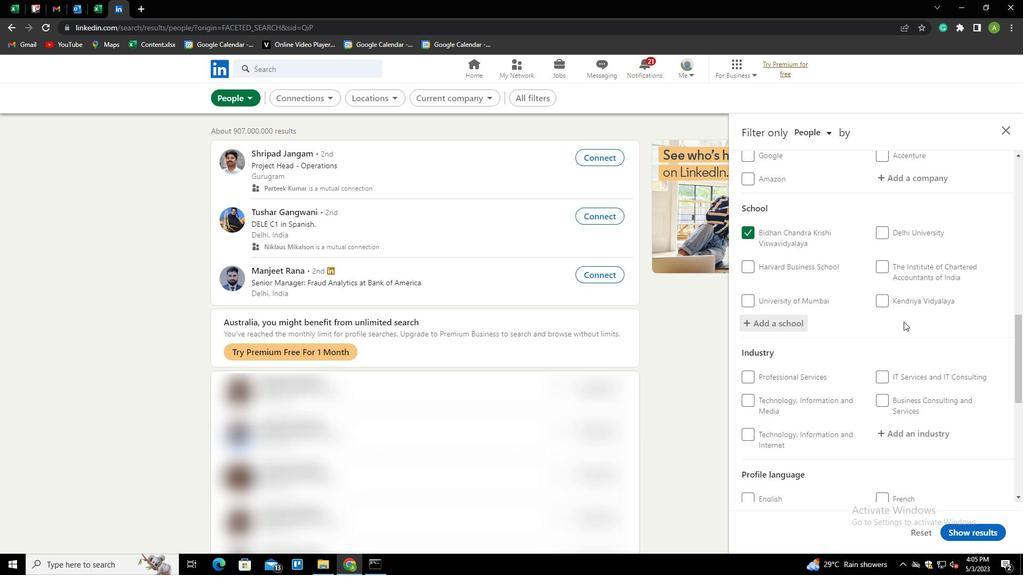 
Action: Mouse moved to (907, 305)
Screenshot: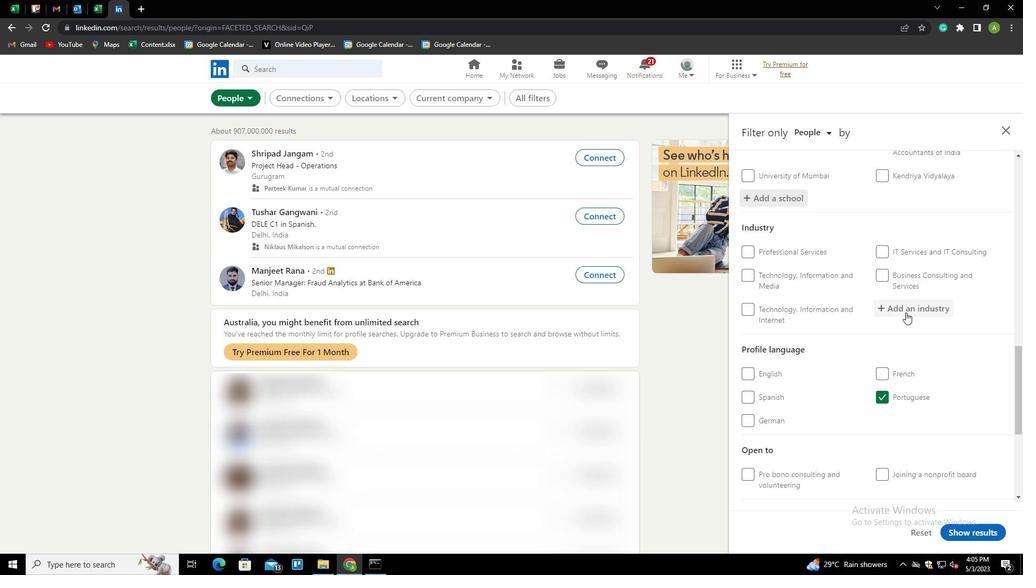 
Action: Mouse pressed left at (907, 305)
Screenshot: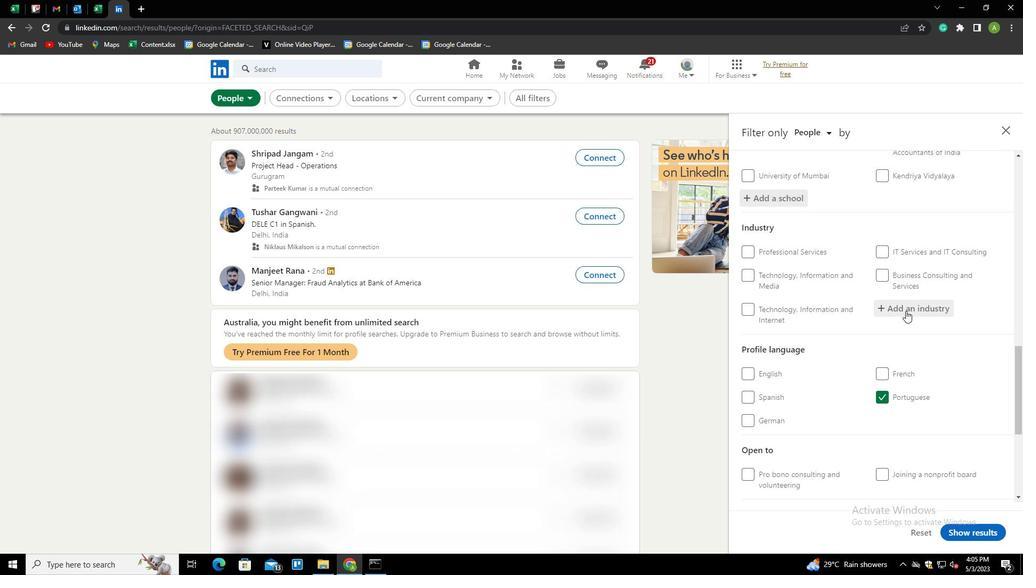 
Action: Key pressed <Key.shift>MOVIES<Key.down><Key.enter>
Screenshot: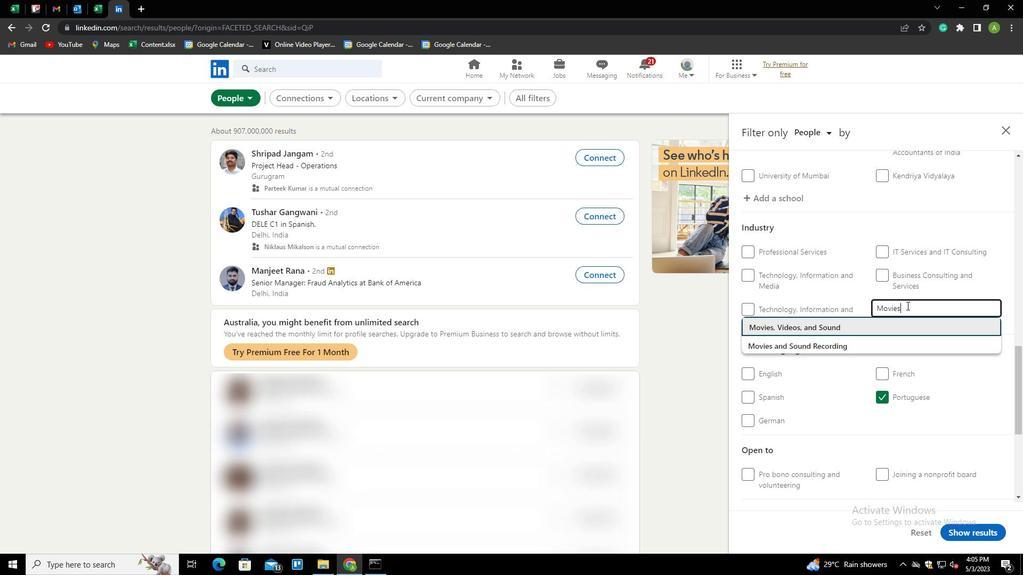 
Action: Mouse scrolled (907, 305) with delta (0, 0)
Screenshot: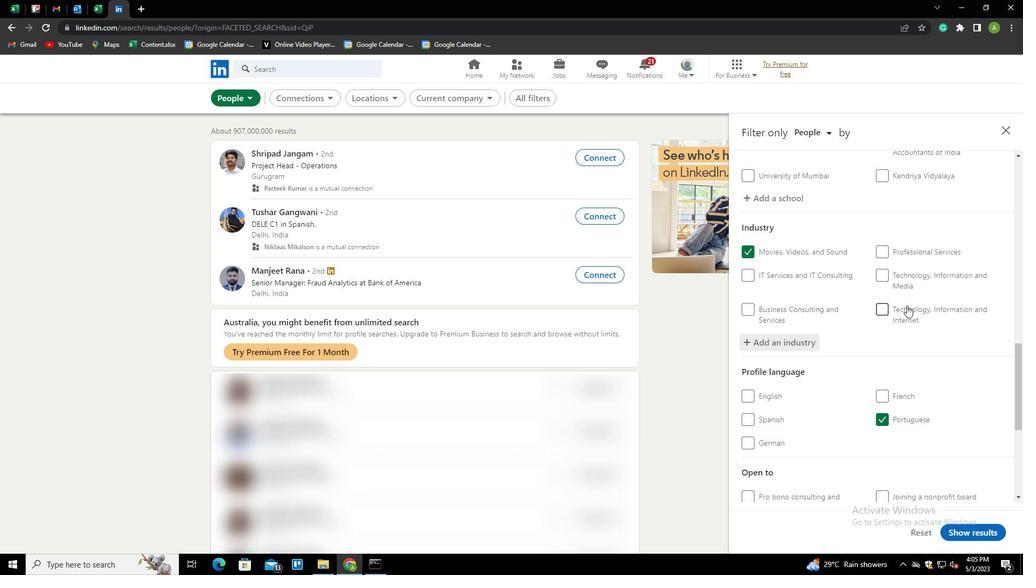 
Action: Mouse scrolled (907, 305) with delta (0, 0)
Screenshot: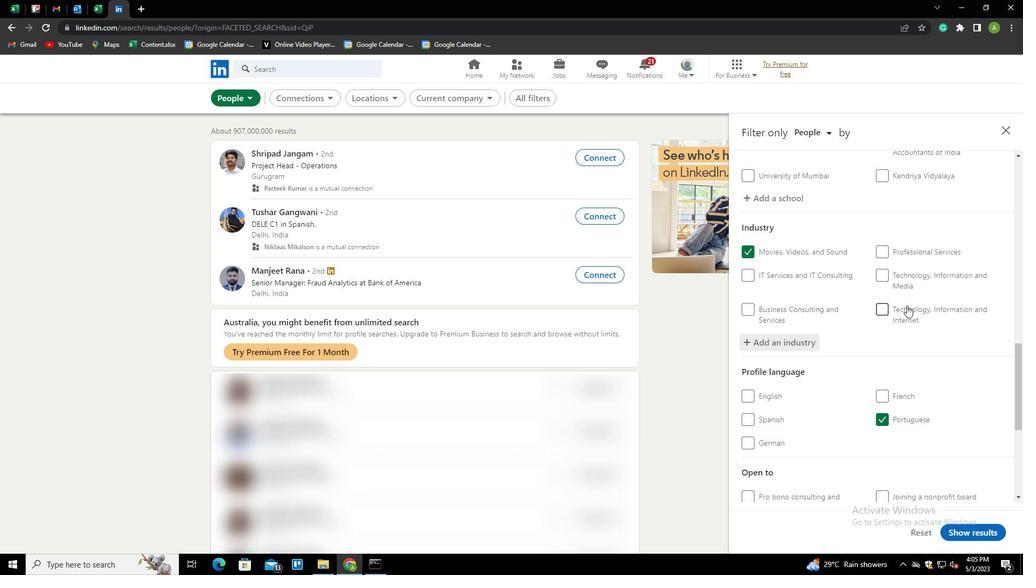 
Action: Mouse scrolled (907, 305) with delta (0, 0)
Screenshot: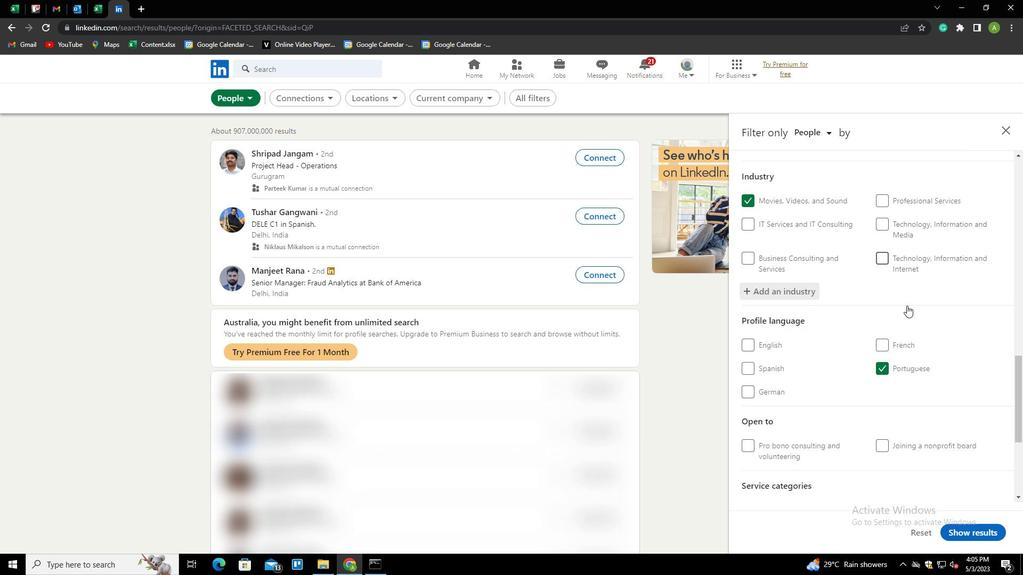 
Action: Mouse scrolled (907, 305) with delta (0, 0)
Screenshot: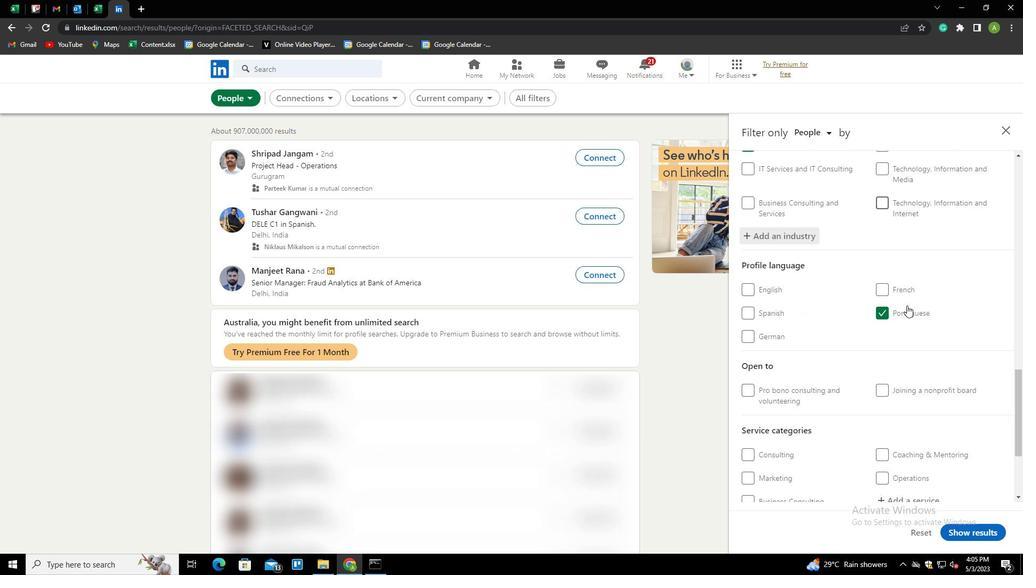 
Action: Mouse scrolled (907, 305) with delta (0, 0)
Screenshot: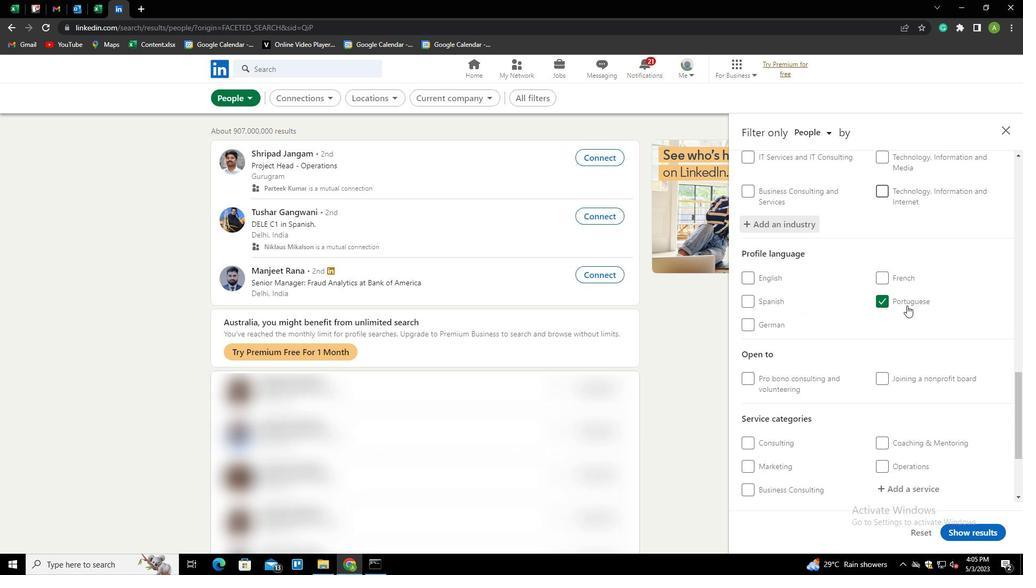 
Action: Mouse scrolled (907, 305) with delta (0, 0)
Screenshot: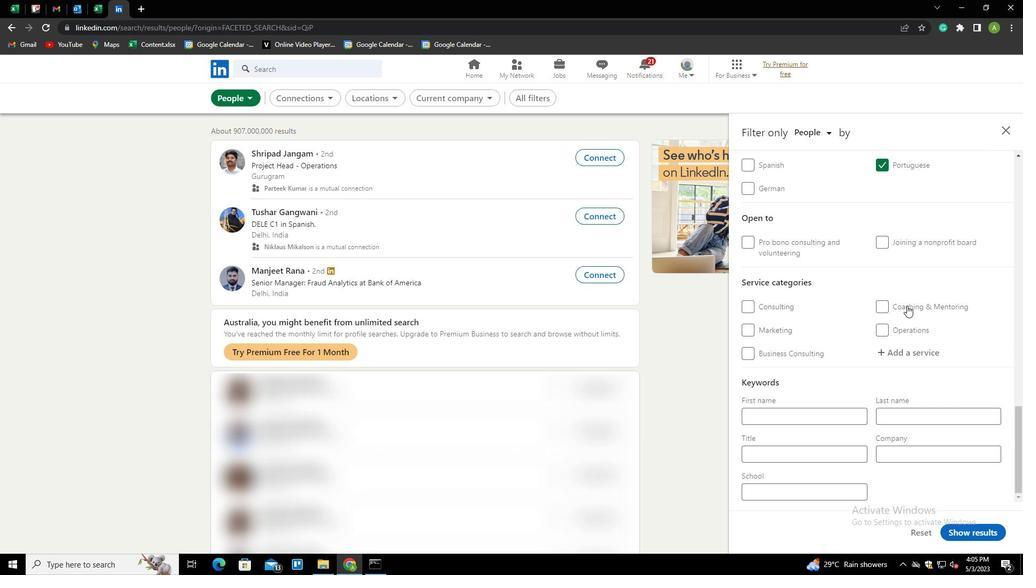 
Action: Mouse scrolled (907, 305) with delta (0, 0)
Screenshot: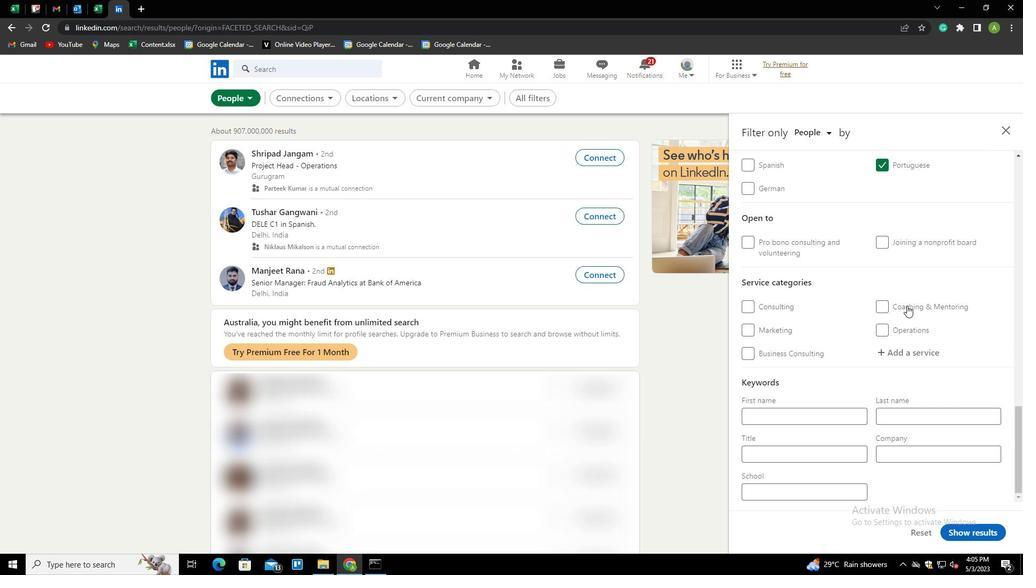 
Action: Mouse moved to (902, 345)
Screenshot: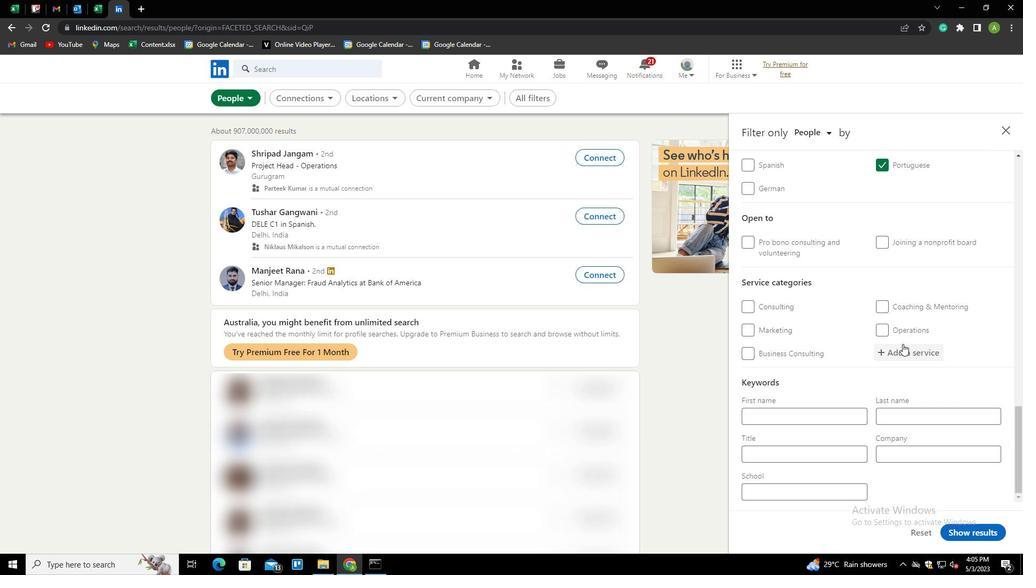 
Action: Mouse pressed left at (902, 345)
Screenshot: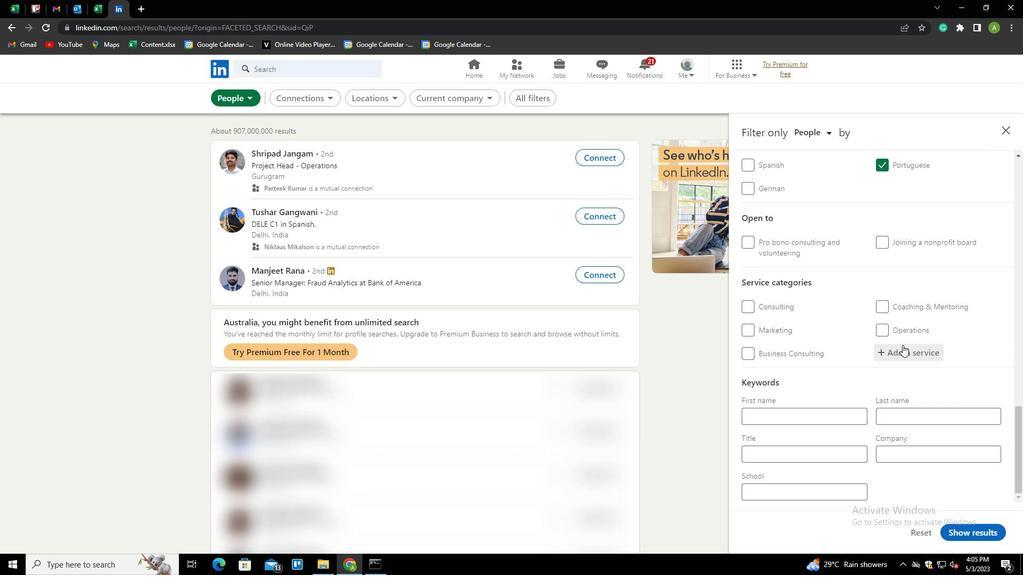 
Action: Mouse moved to (906, 352)
Screenshot: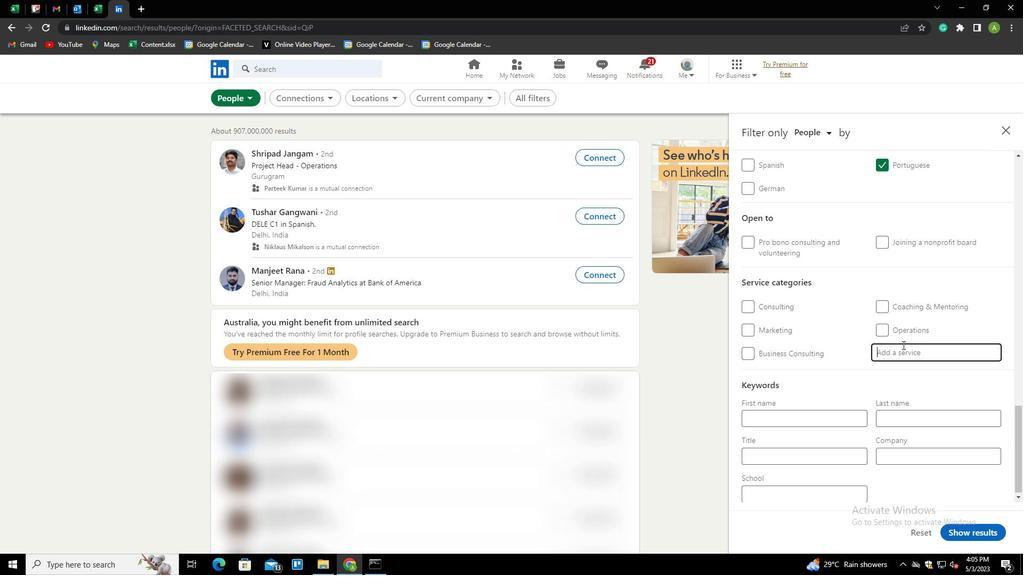 
Action: Mouse pressed left at (906, 352)
Screenshot: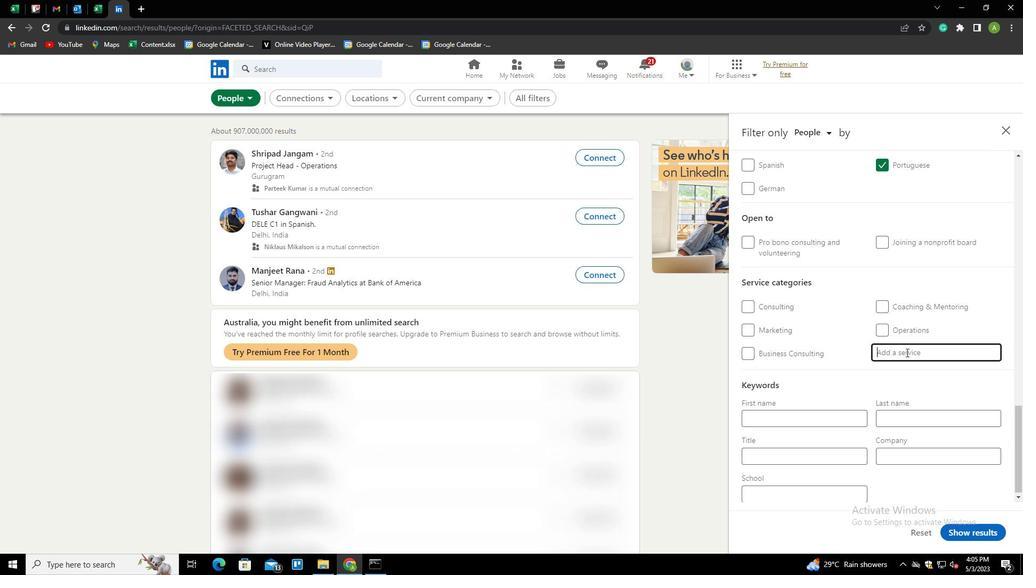
Action: Key pressed <Key.shift>COMPUTER<Key.space><Key.shift>NETWORKING<Key.down><Key.enter>
Screenshot: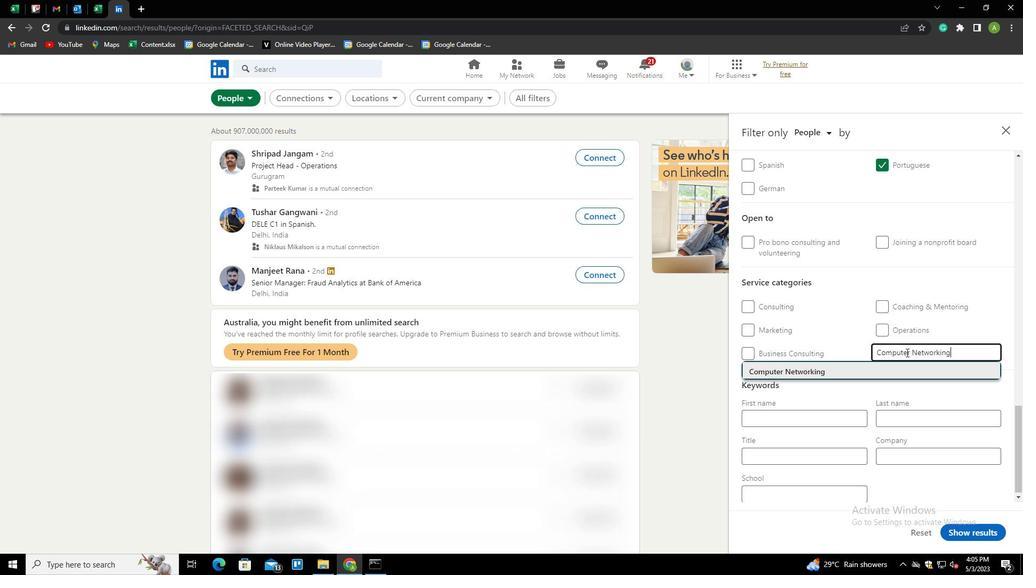 
Action: Mouse scrolled (906, 352) with delta (0, 0)
Screenshot: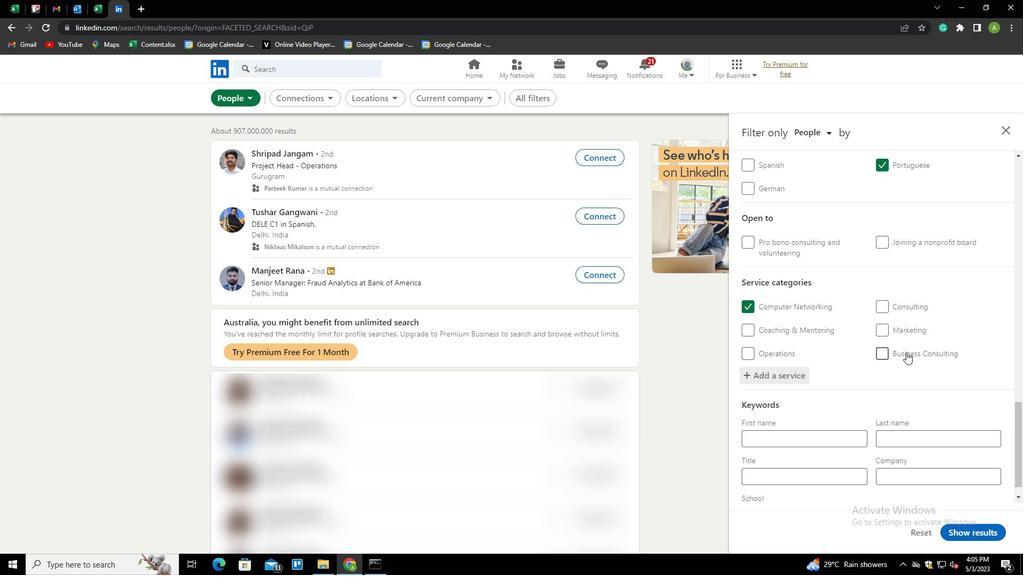 
Action: Mouse scrolled (906, 352) with delta (0, 0)
Screenshot: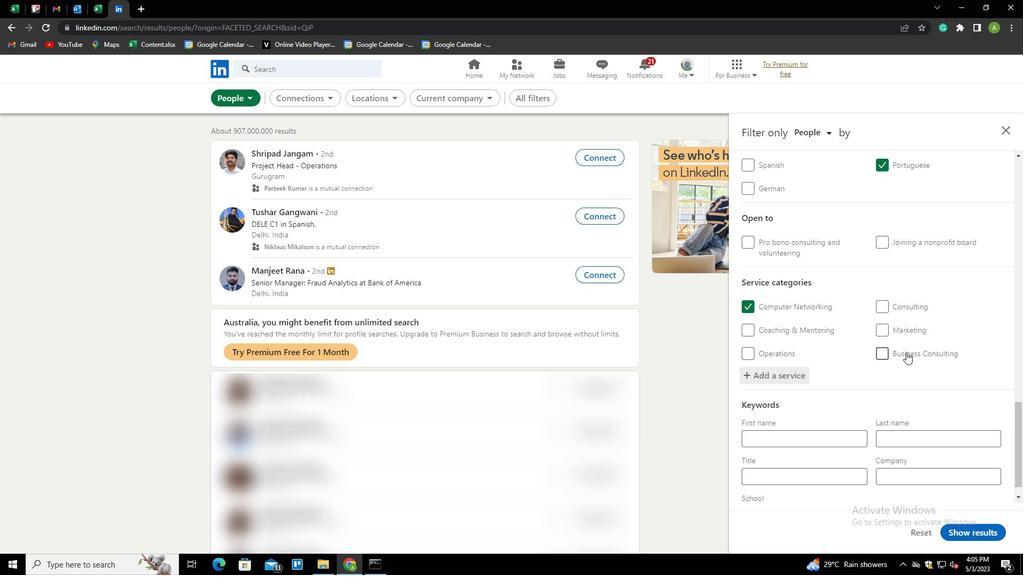 
Action: Mouse scrolled (906, 352) with delta (0, 0)
Screenshot: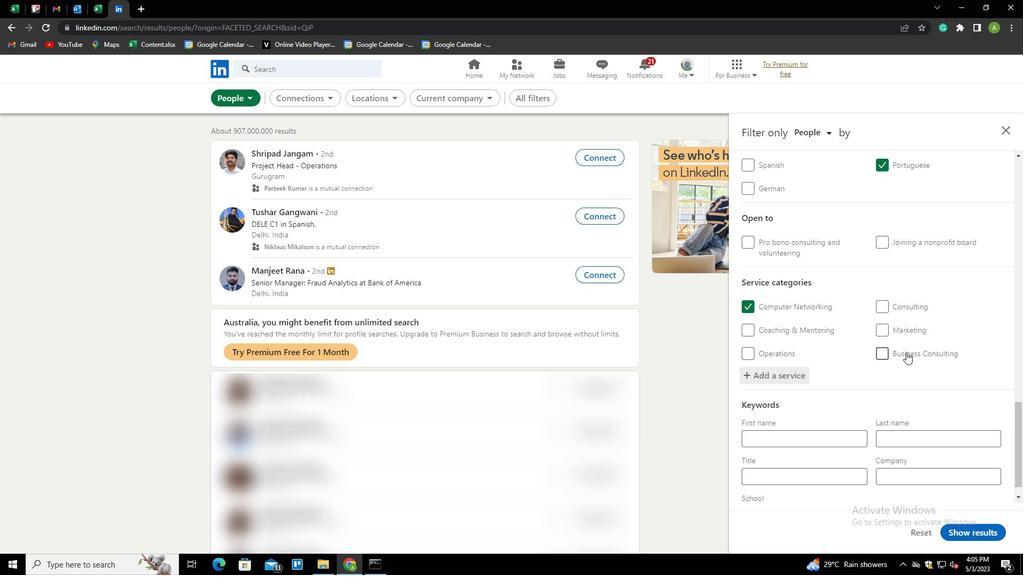 
Action: Mouse scrolled (906, 352) with delta (0, 0)
Screenshot: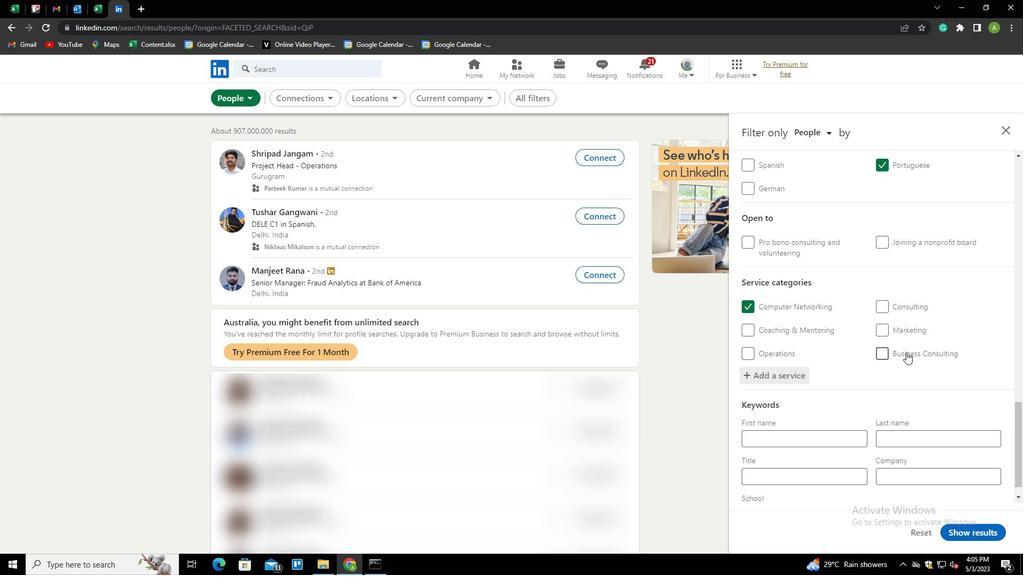 
Action: Mouse scrolled (906, 352) with delta (0, 0)
Screenshot: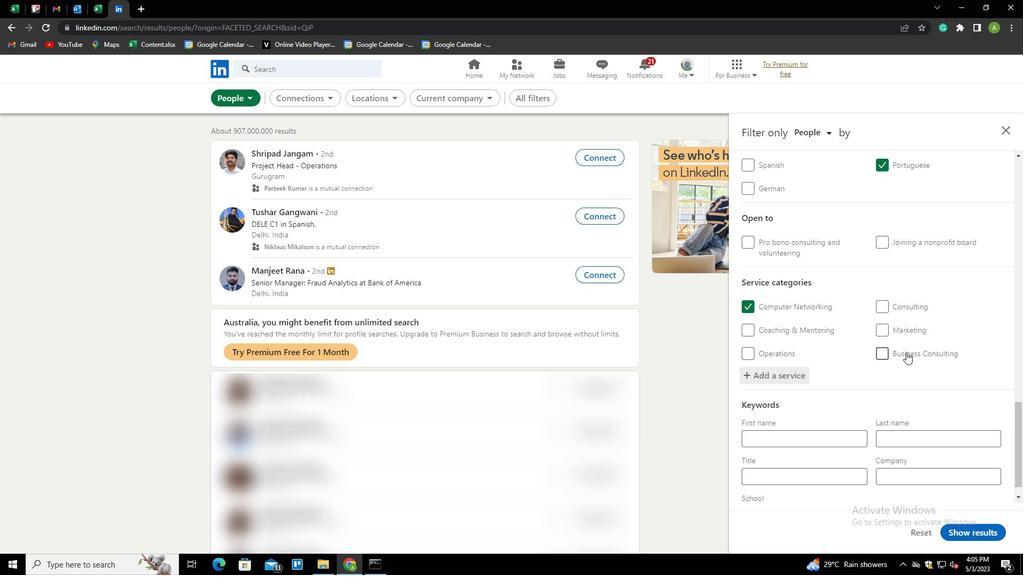 
Action: Mouse moved to (816, 452)
Screenshot: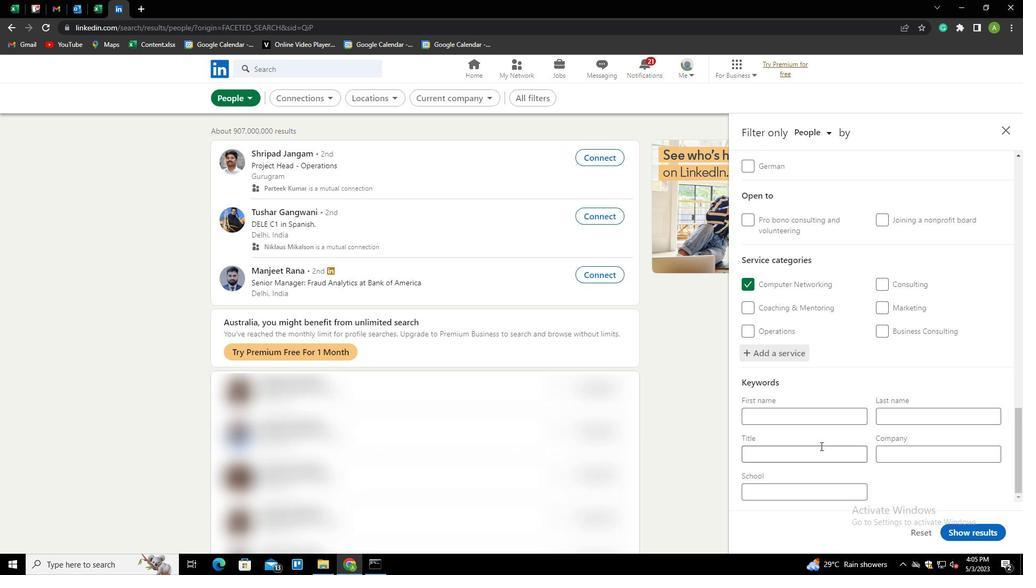 
Action: Mouse pressed left at (816, 452)
Screenshot: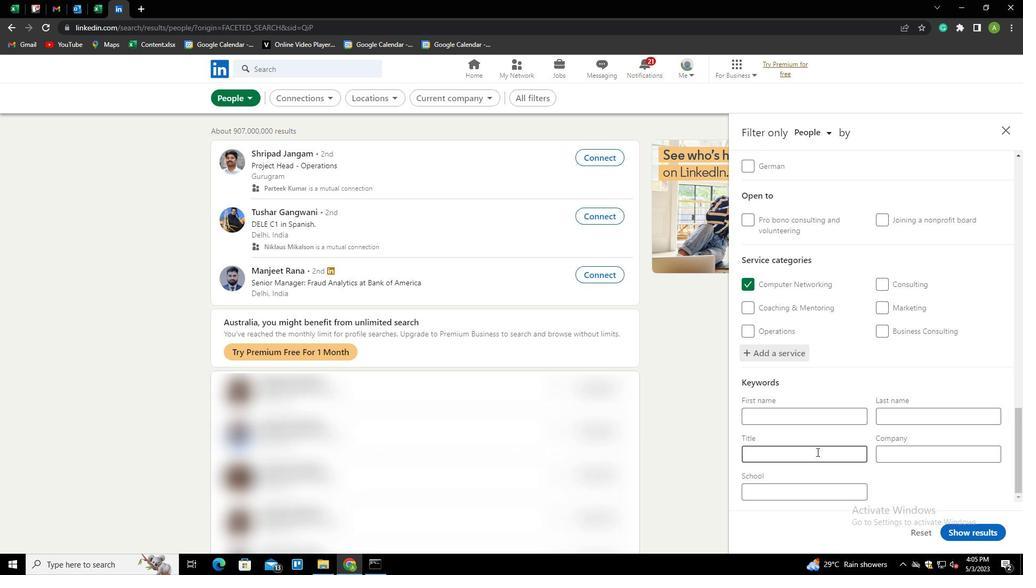 
Action: Key pressed <Key.shift>CARPENTER
Screenshot: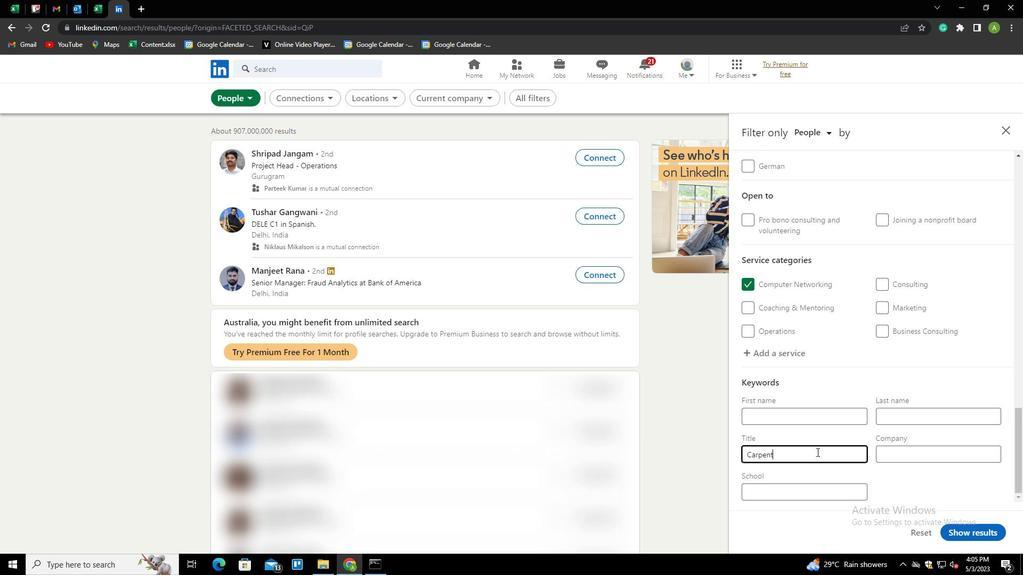 
Action: Mouse moved to (889, 482)
Screenshot: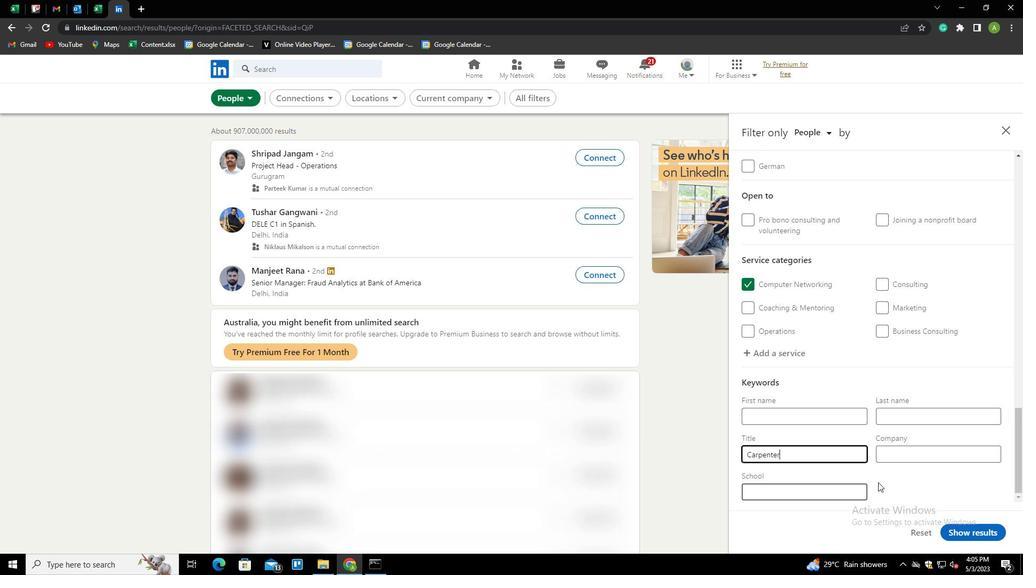 
Action: Mouse pressed left at (889, 482)
Screenshot: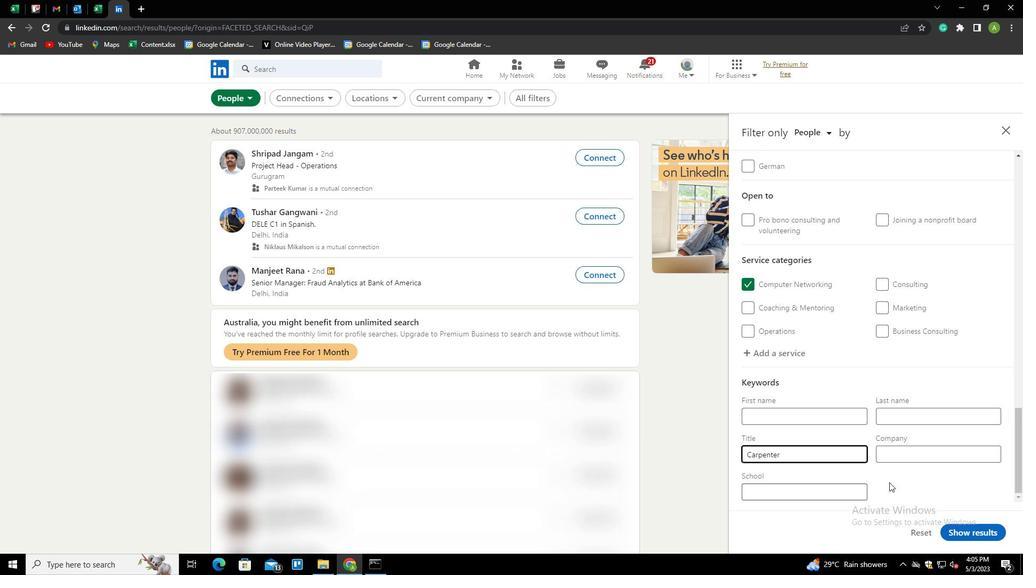 
Action: Mouse moved to (965, 531)
Screenshot: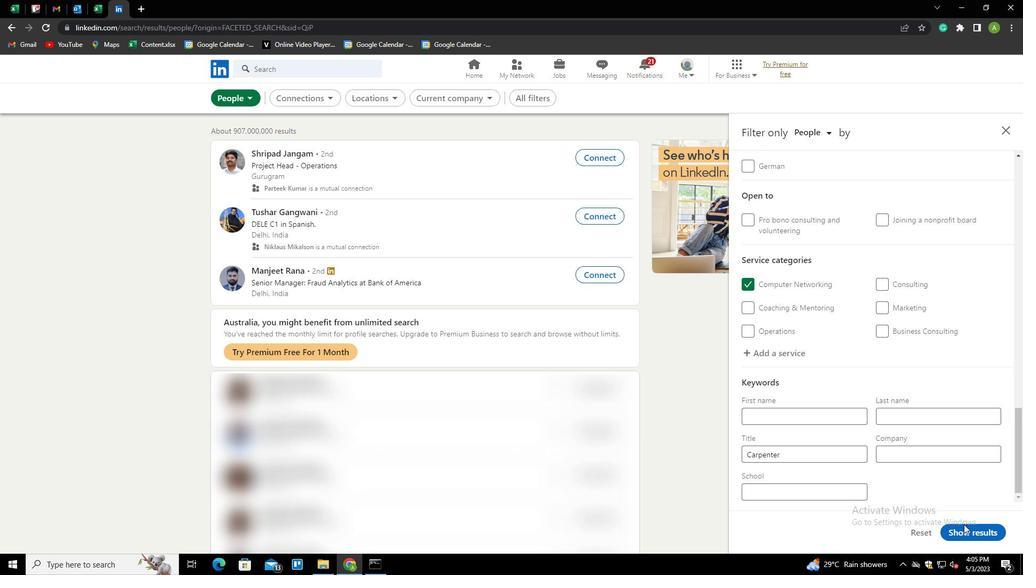 
Action: Mouse pressed left at (965, 531)
Screenshot: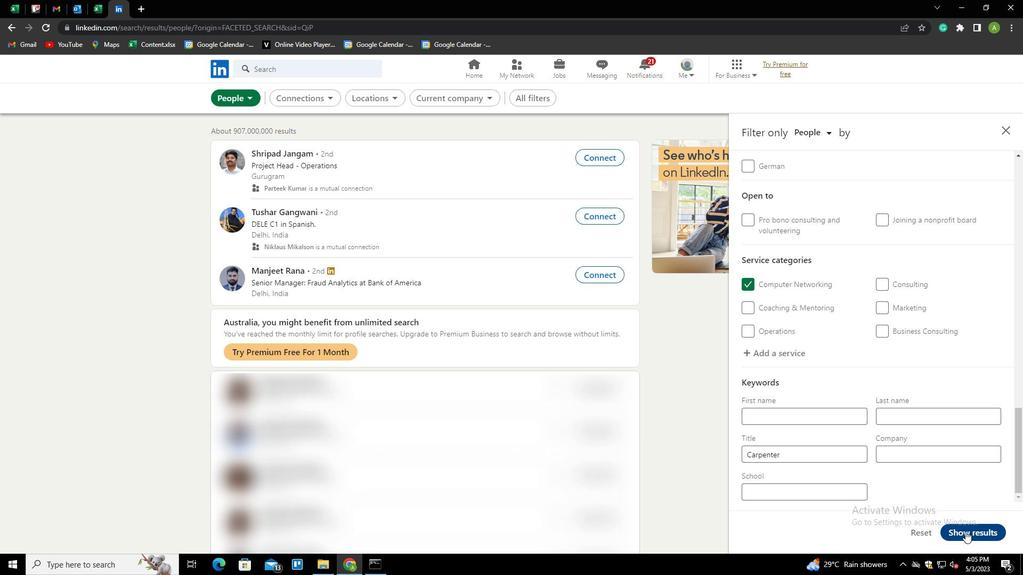 
Action: Mouse moved to (900, 488)
Screenshot: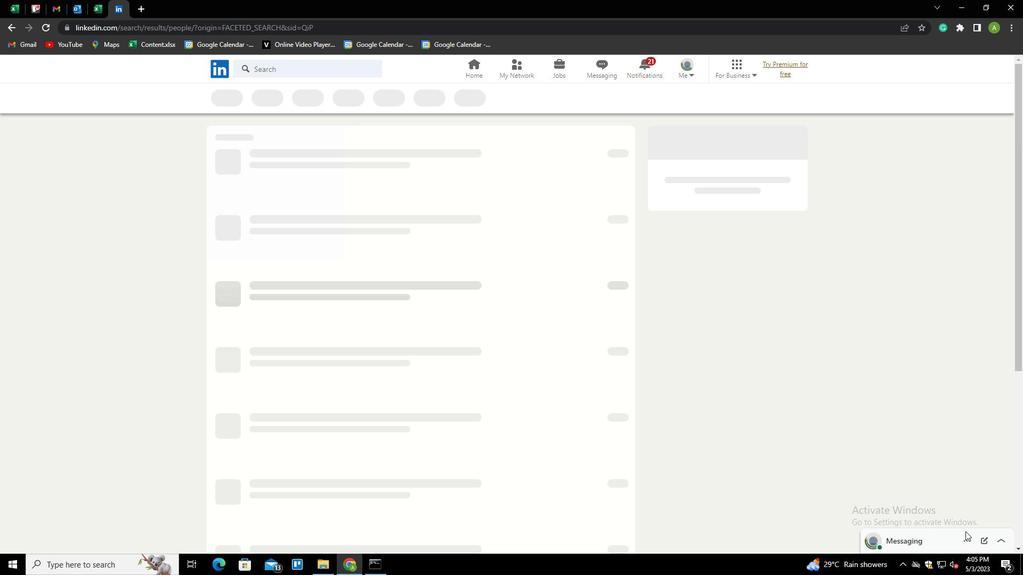 
